 Task: Create a due date automation trigger when advanced on, on the monday of the week a card is due add fields with all custom fields completed at 11:00 AM.
Action: Mouse moved to (1005, 283)
Screenshot: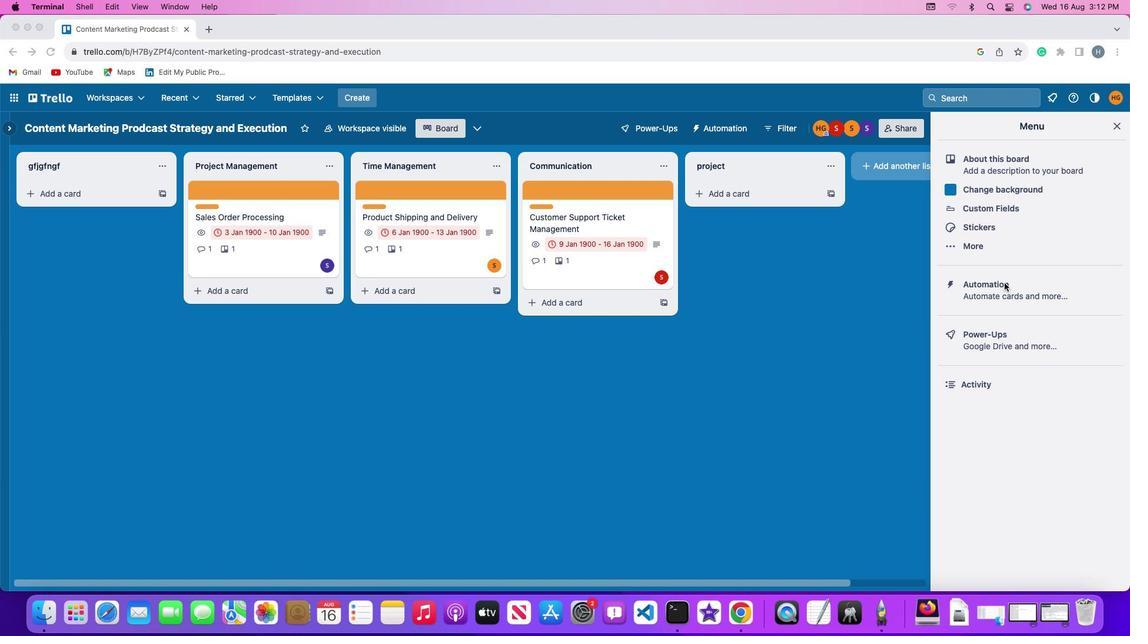 
Action: Mouse pressed left at (1005, 283)
Screenshot: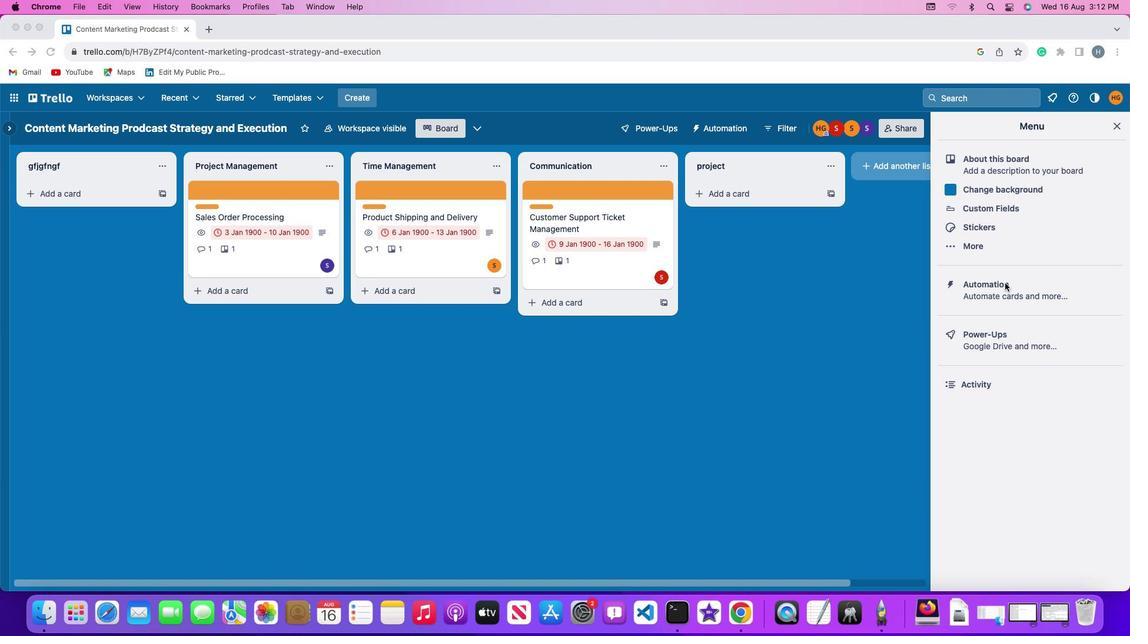 
Action: Mouse pressed left at (1005, 283)
Screenshot: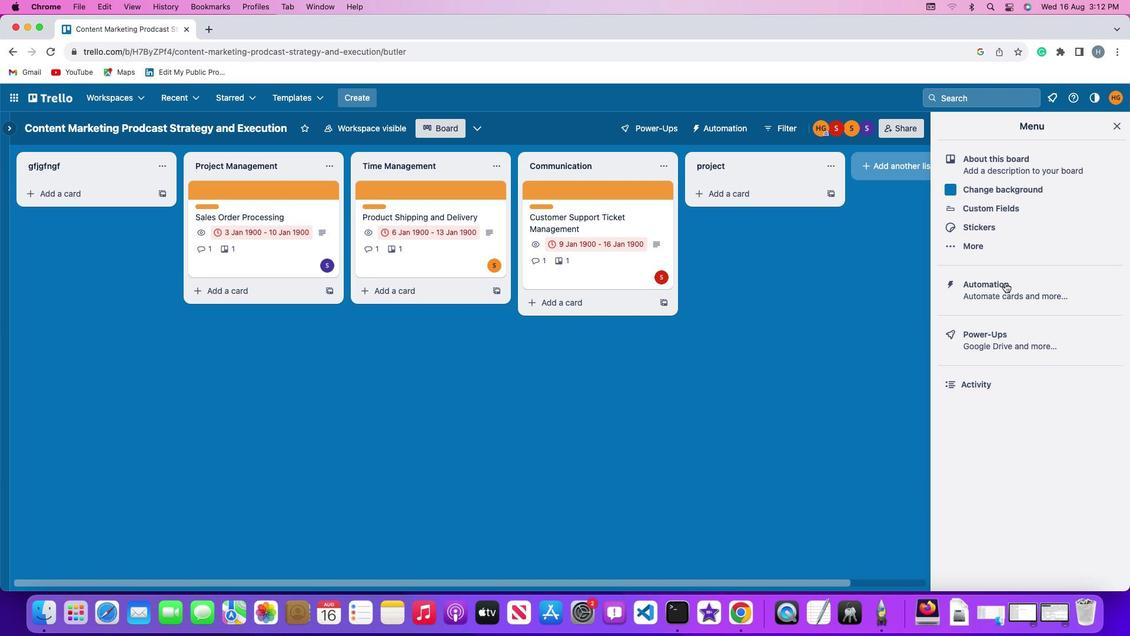 
Action: Mouse moved to (76, 277)
Screenshot: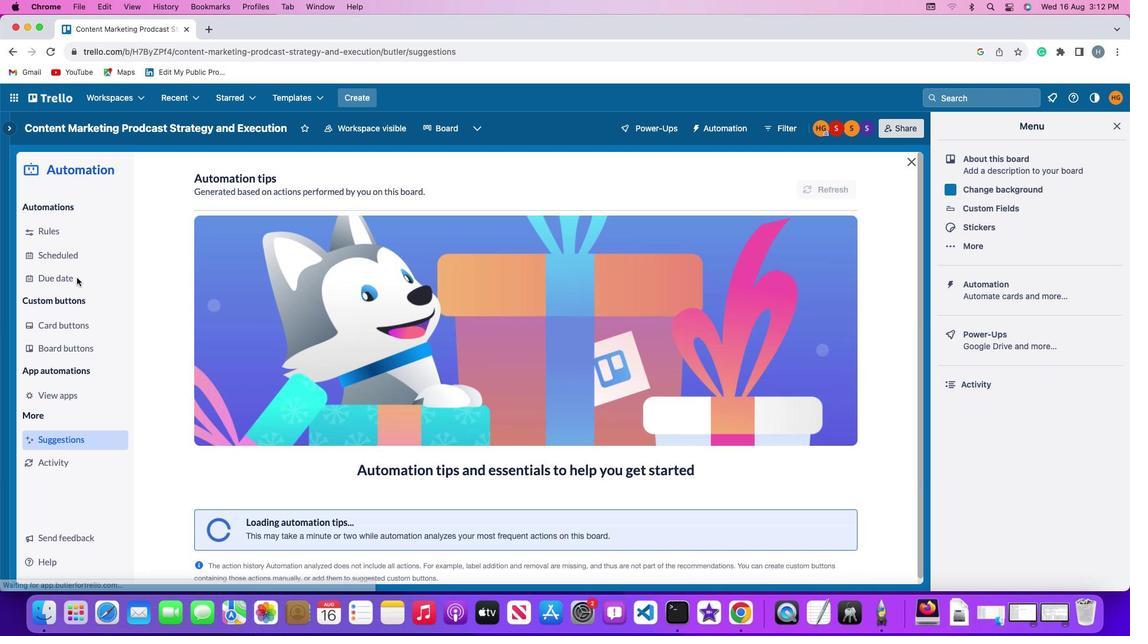 
Action: Mouse pressed left at (76, 277)
Screenshot: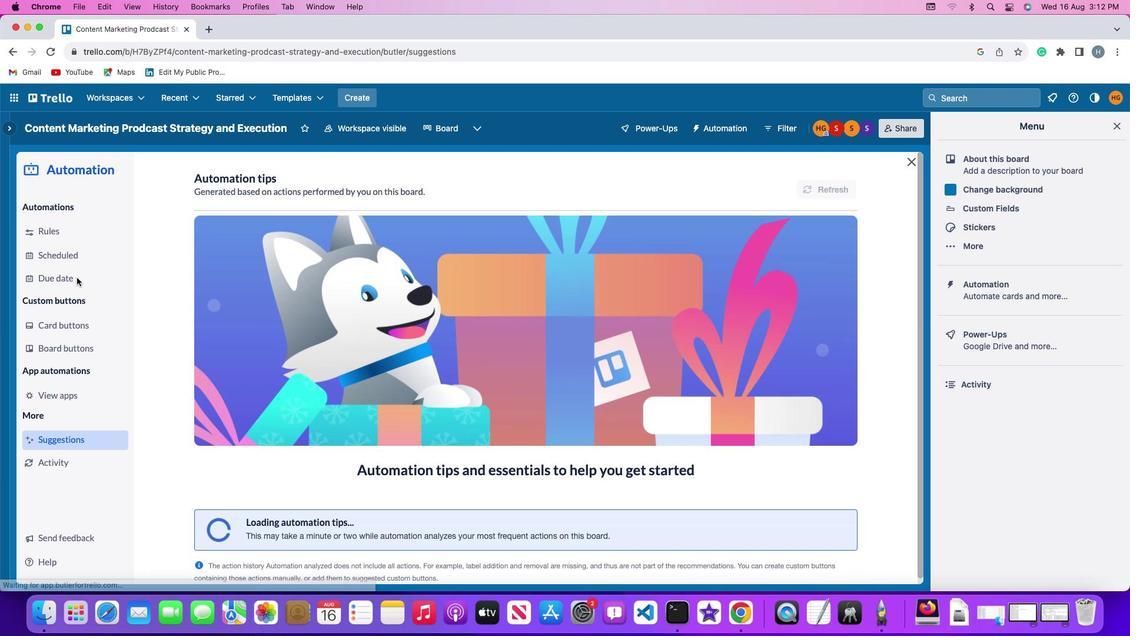 
Action: Mouse moved to (773, 182)
Screenshot: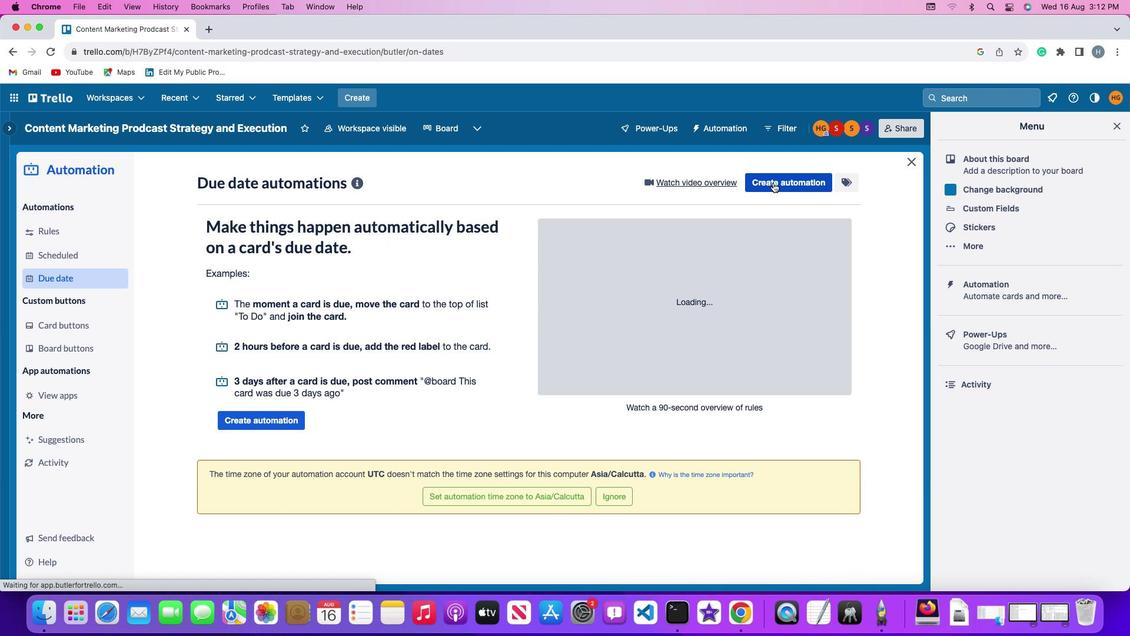 
Action: Mouse pressed left at (773, 182)
Screenshot: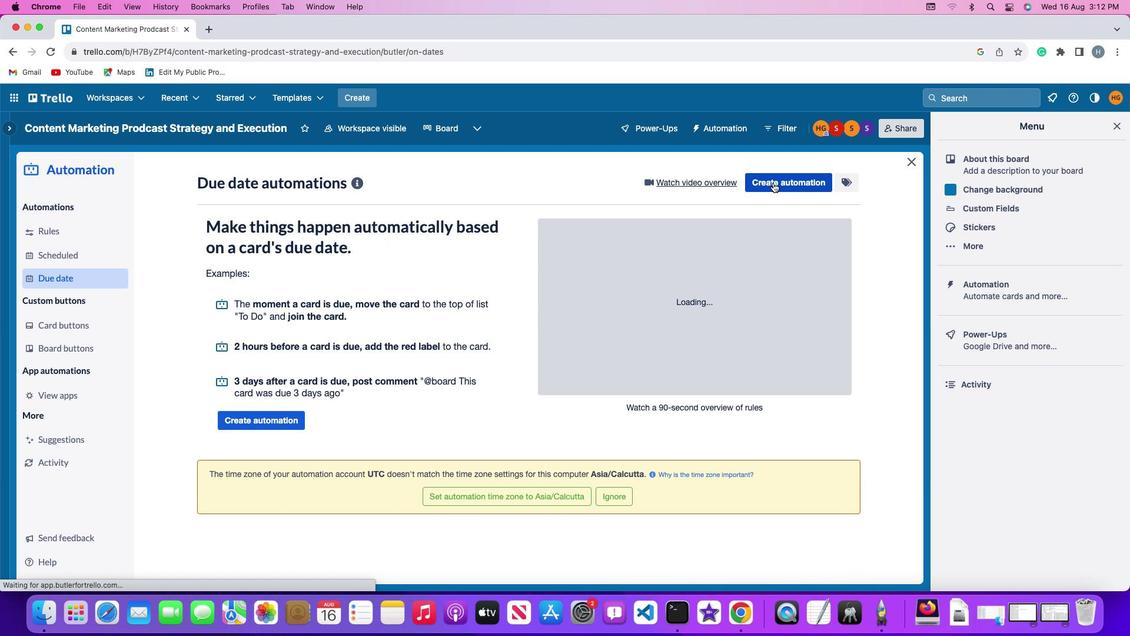 
Action: Mouse moved to (238, 293)
Screenshot: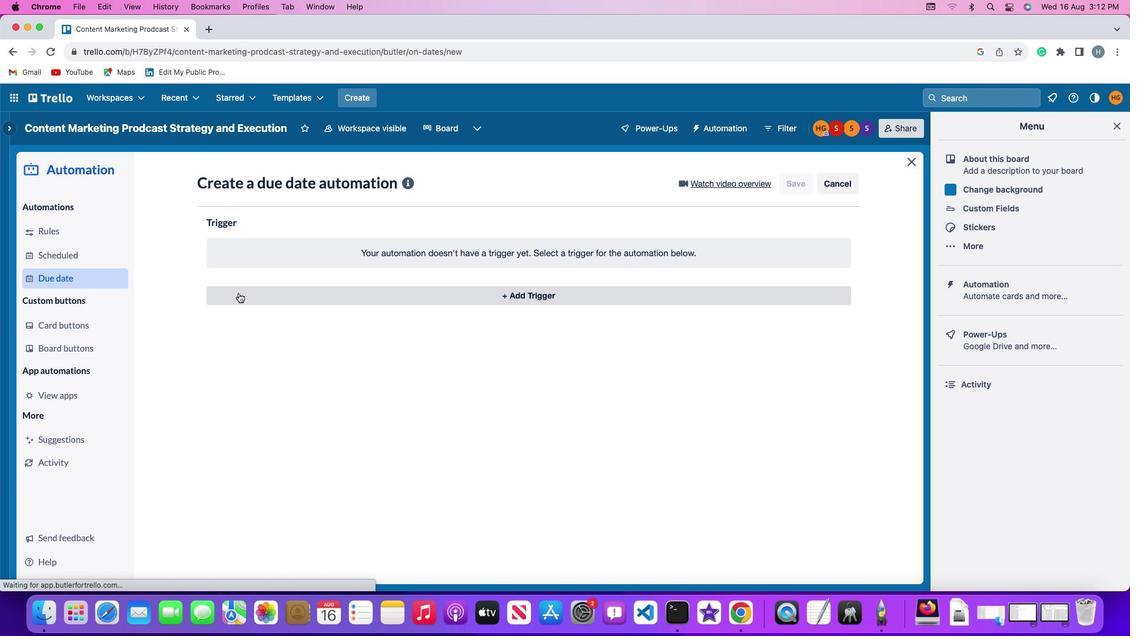 
Action: Mouse pressed left at (238, 293)
Screenshot: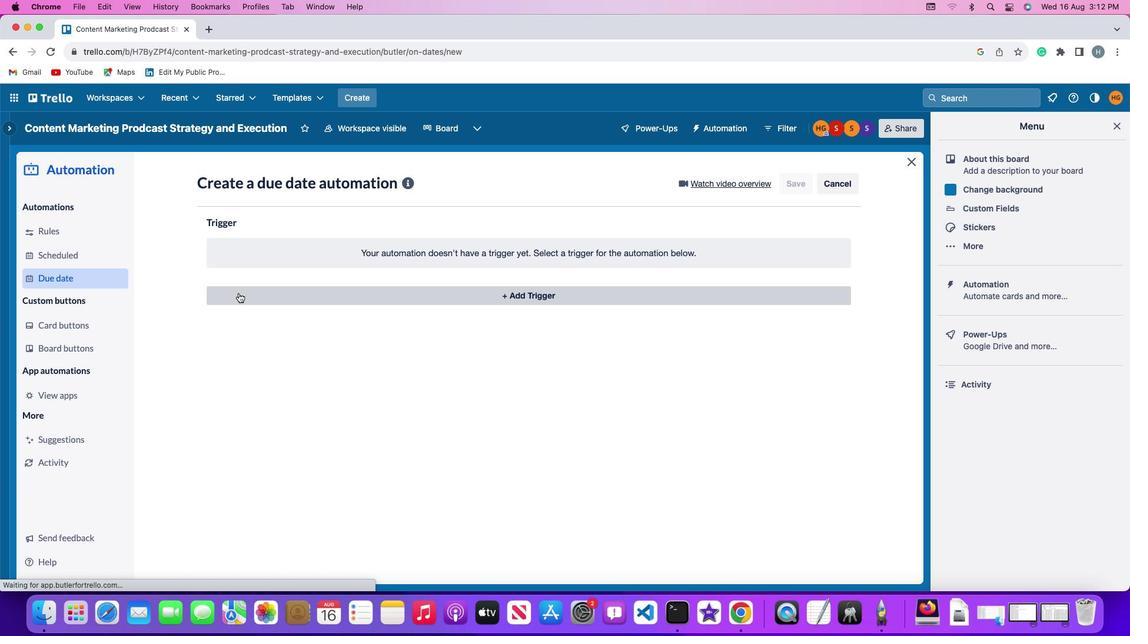 
Action: Mouse moved to (253, 517)
Screenshot: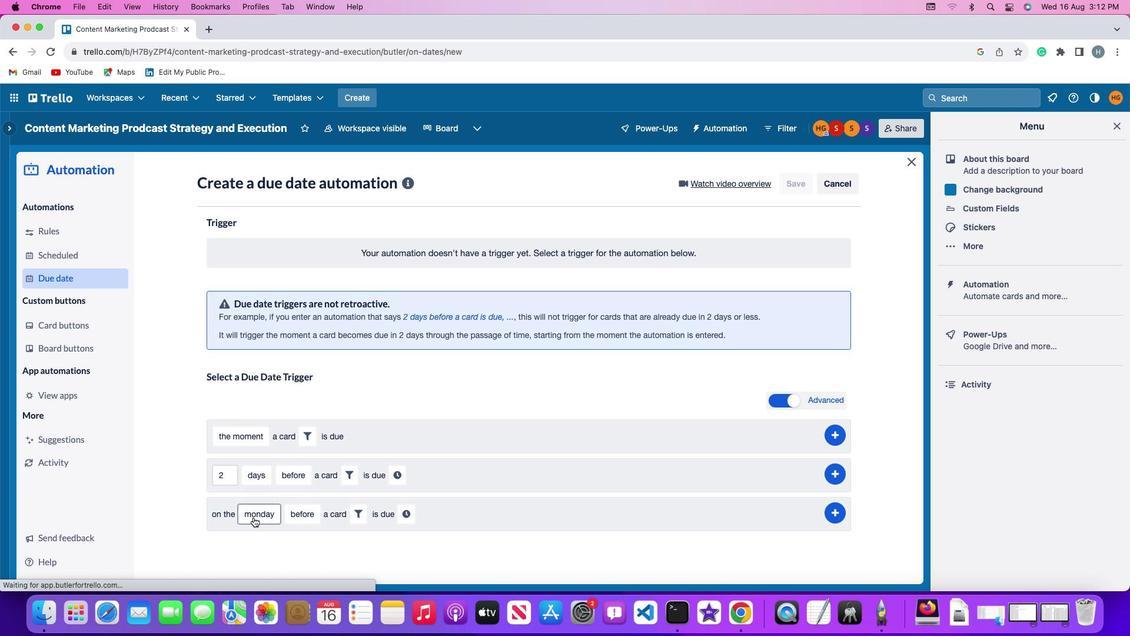 
Action: Mouse pressed left at (253, 517)
Screenshot: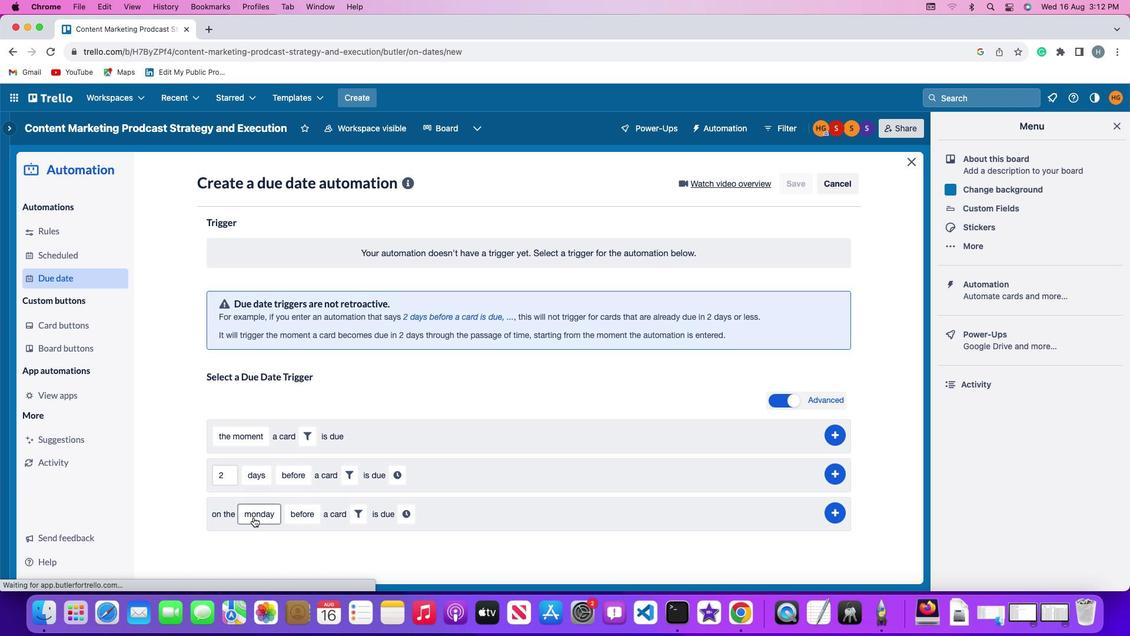 
Action: Mouse moved to (278, 346)
Screenshot: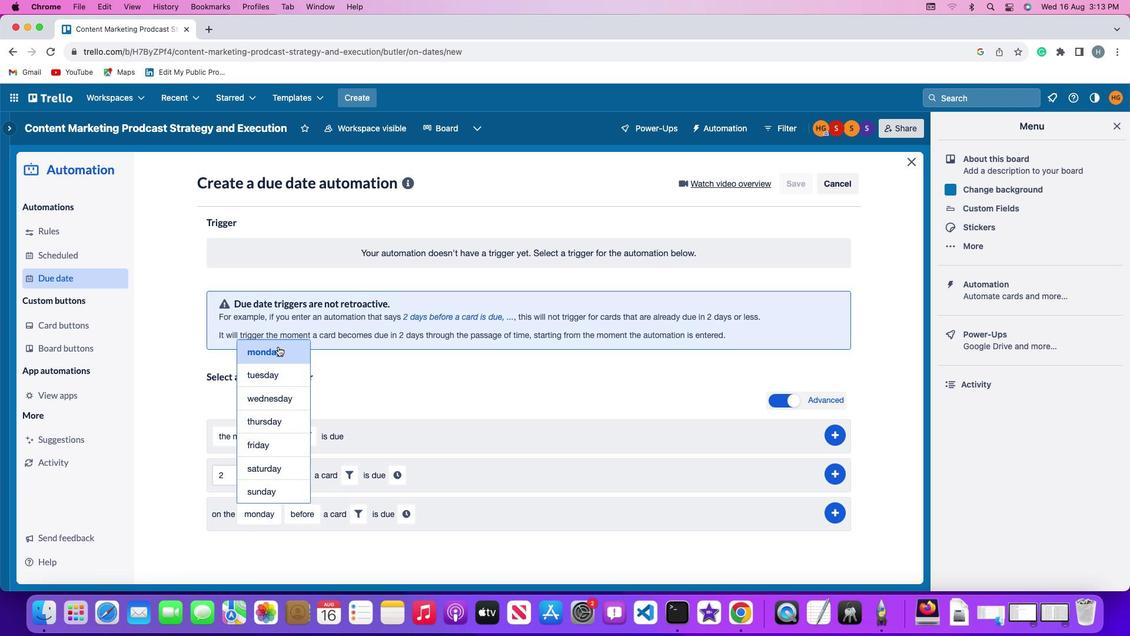 
Action: Mouse pressed left at (278, 346)
Screenshot: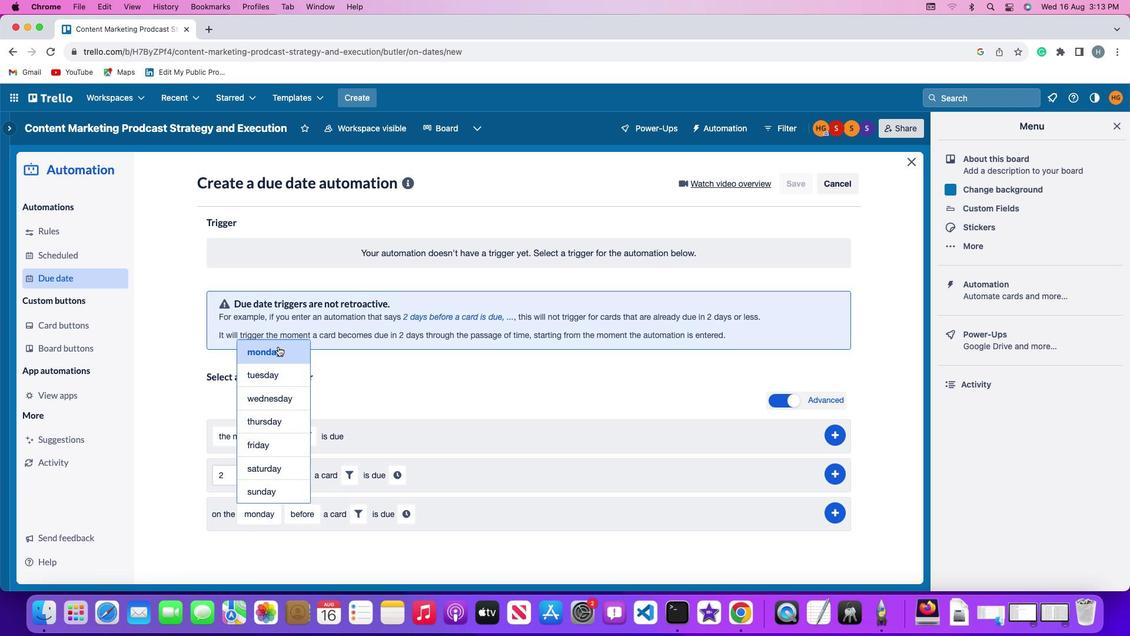 
Action: Mouse moved to (292, 511)
Screenshot: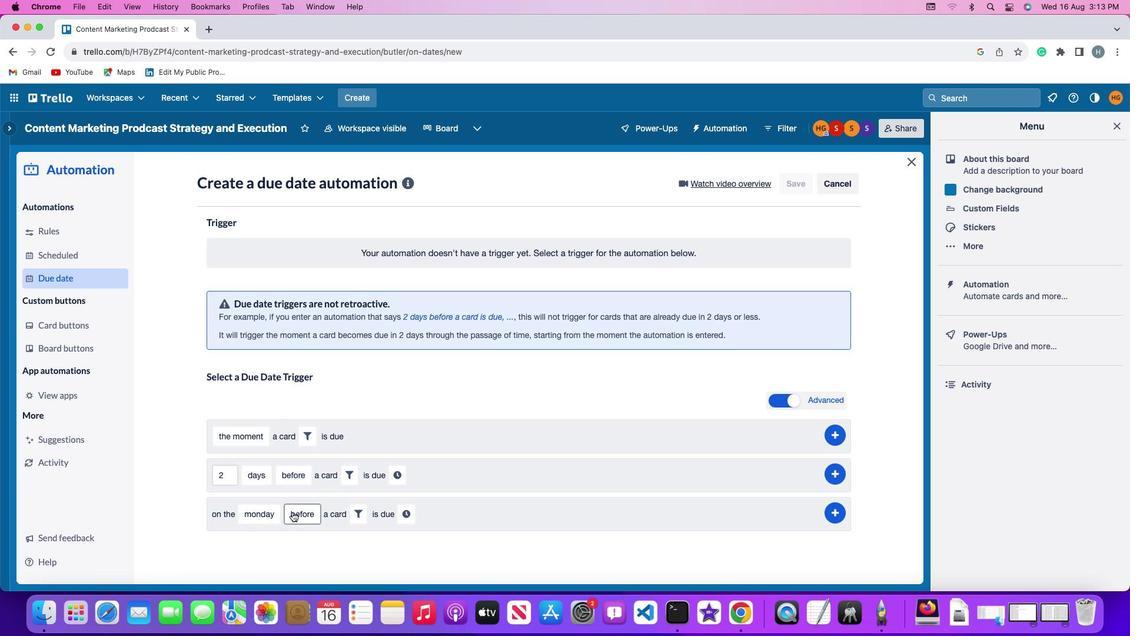 
Action: Mouse pressed left at (292, 511)
Screenshot: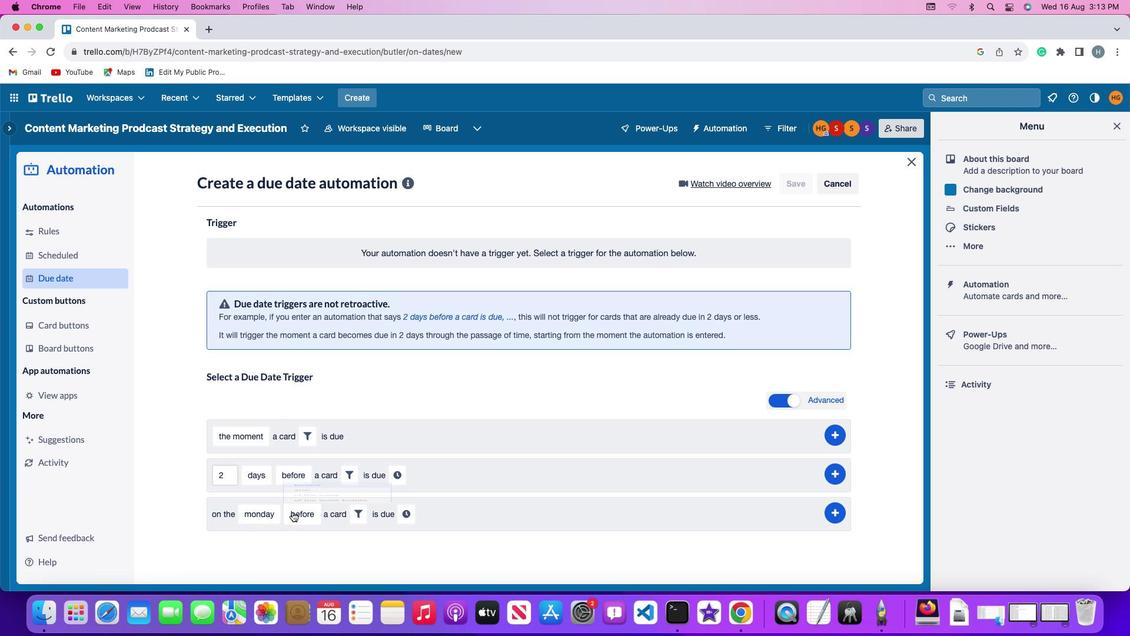 
Action: Mouse moved to (316, 470)
Screenshot: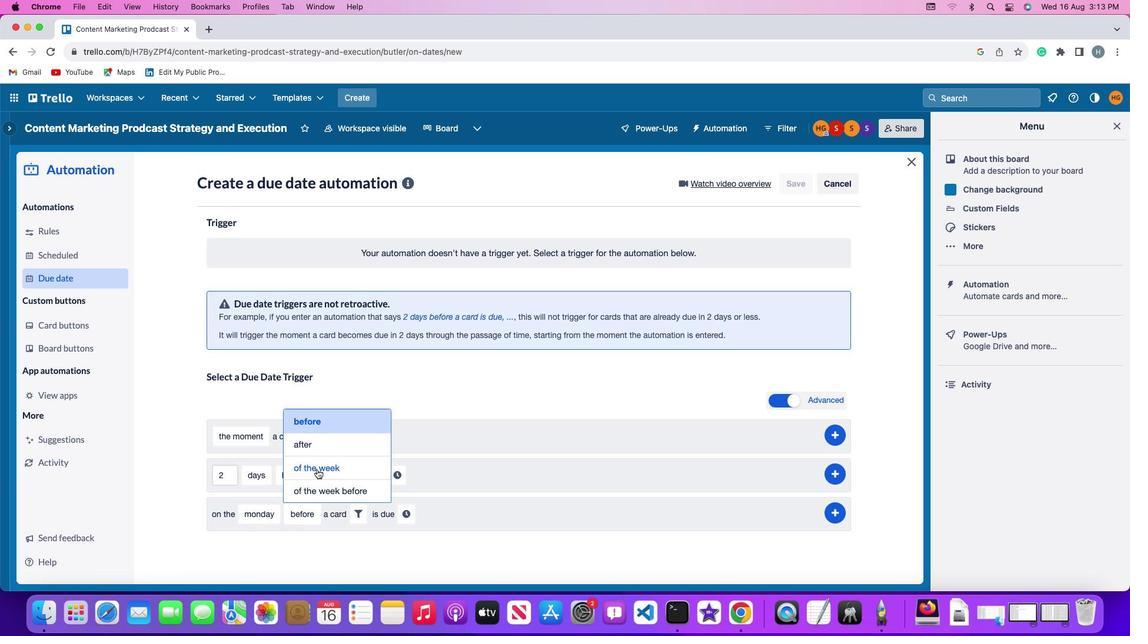 
Action: Mouse pressed left at (316, 470)
Screenshot: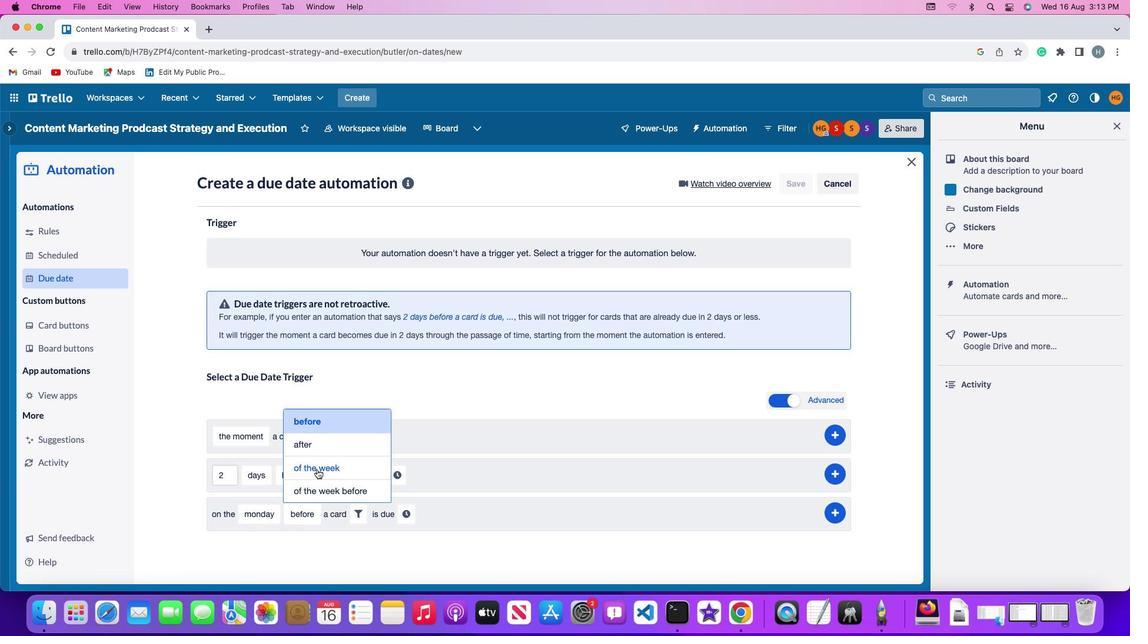 
Action: Mouse moved to (377, 515)
Screenshot: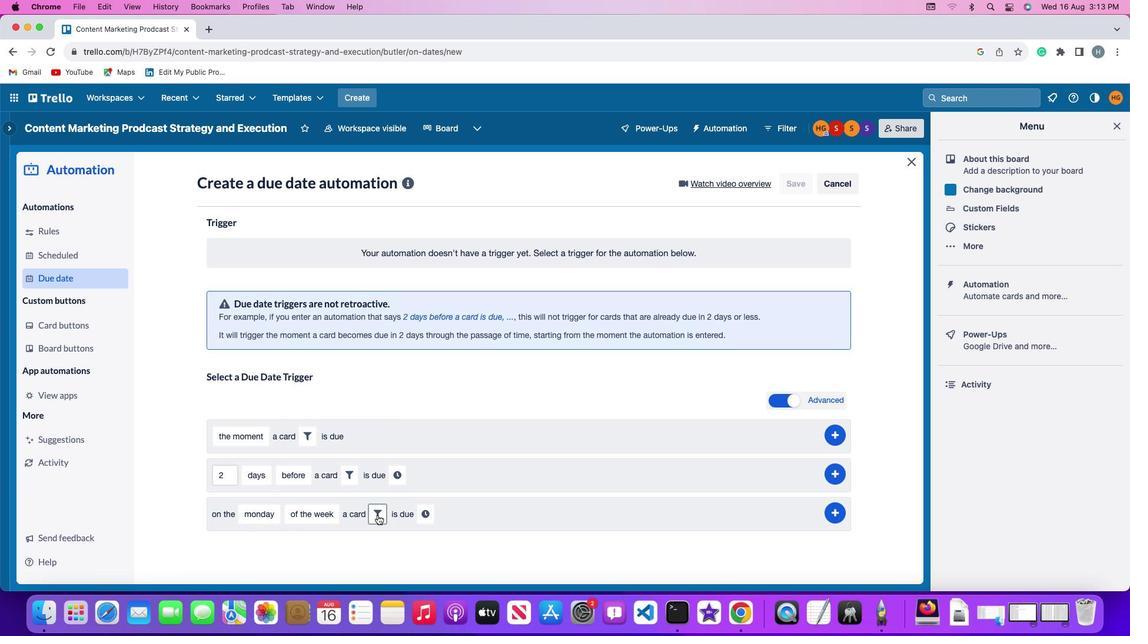 
Action: Mouse pressed left at (377, 515)
Screenshot: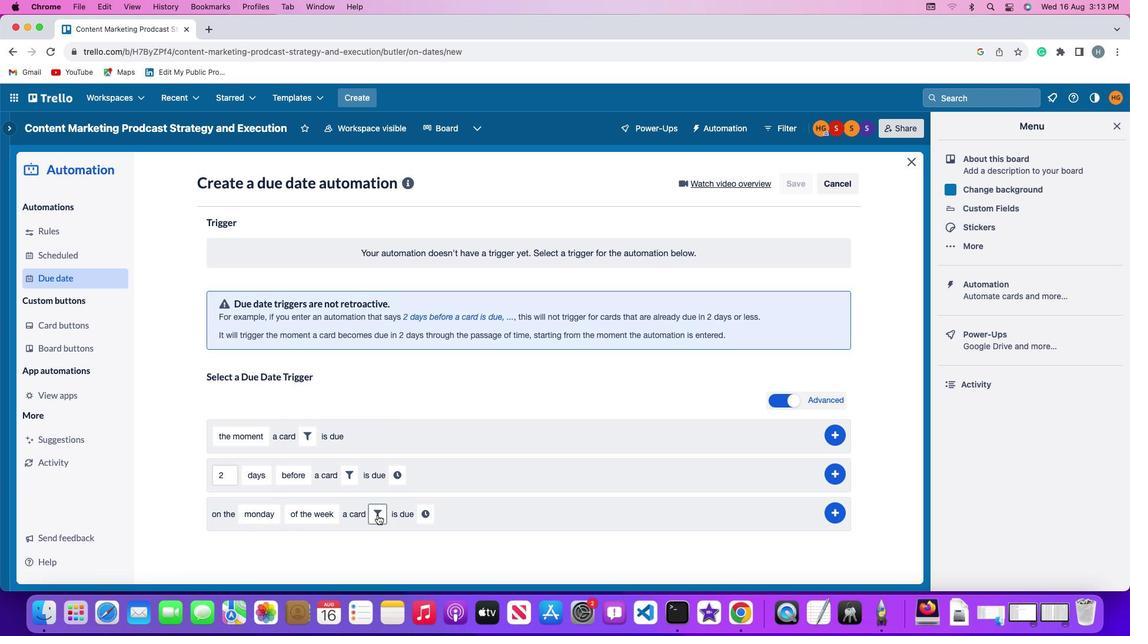 
Action: Mouse moved to (569, 551)
Screenshot: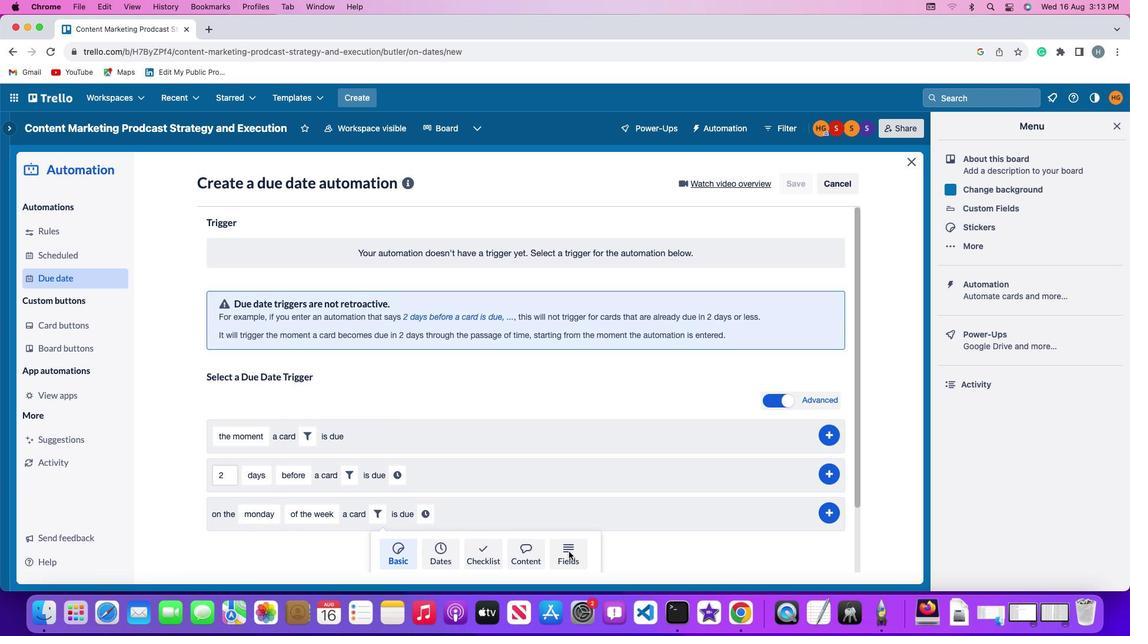 
Action: Mouse pressed left at (569, 551)
Screenshot: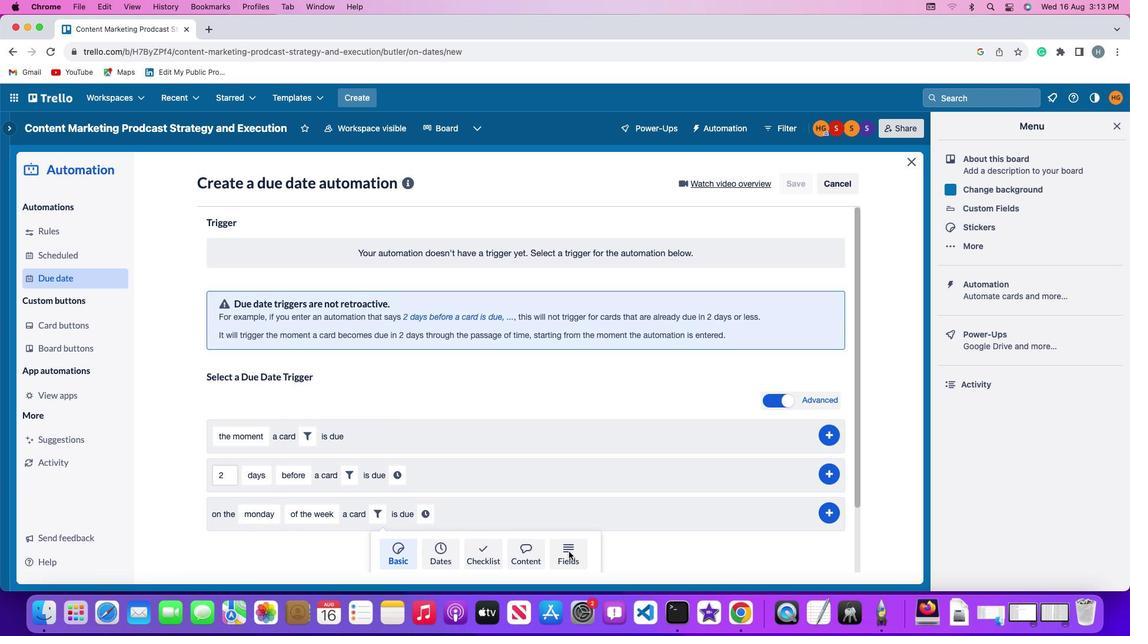 
Action: Mouse moved to (356, 554)
Screenshot: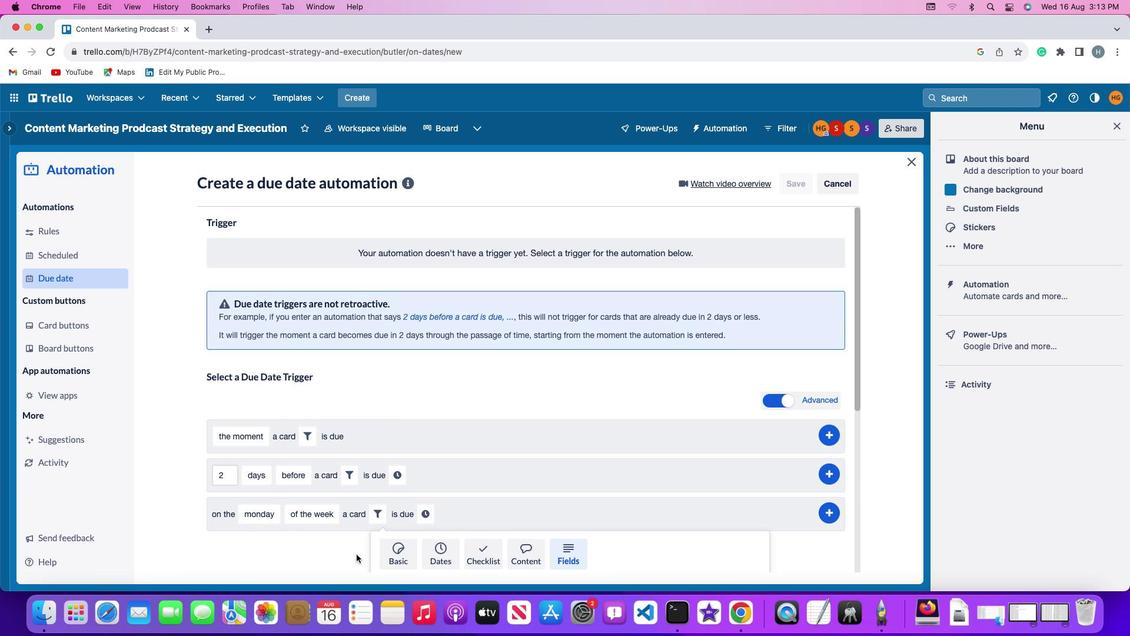 
Action: Mouse scrolled (356, 554) with delta (0, 0)
Screenshot: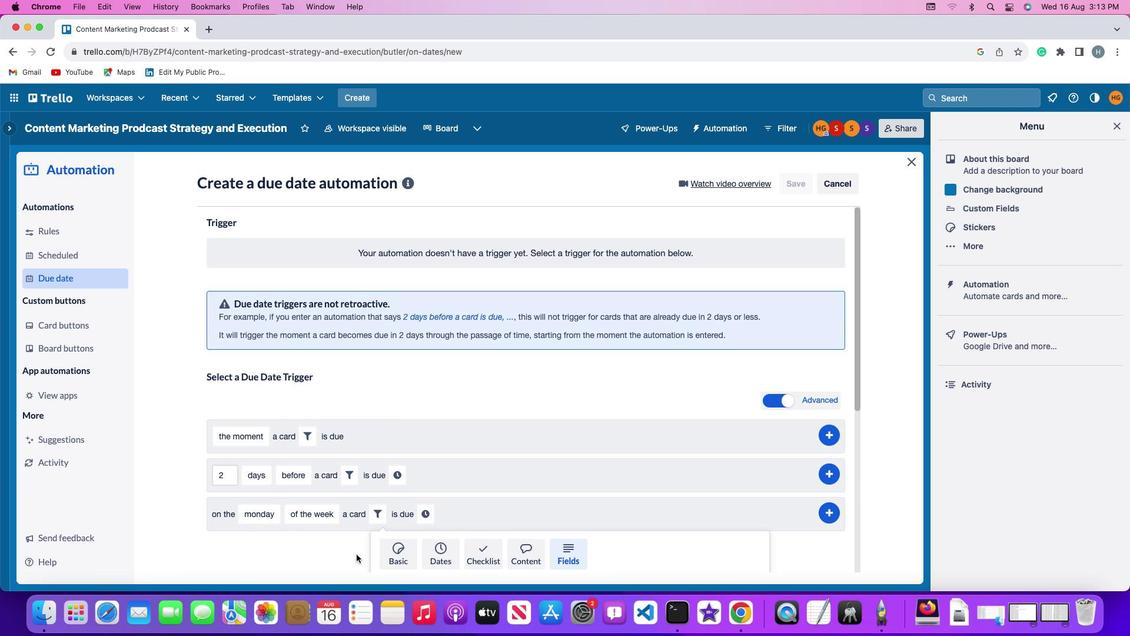 
Action: Mouse scrolled (356, 554) with delta (0, 0)
Screenshot: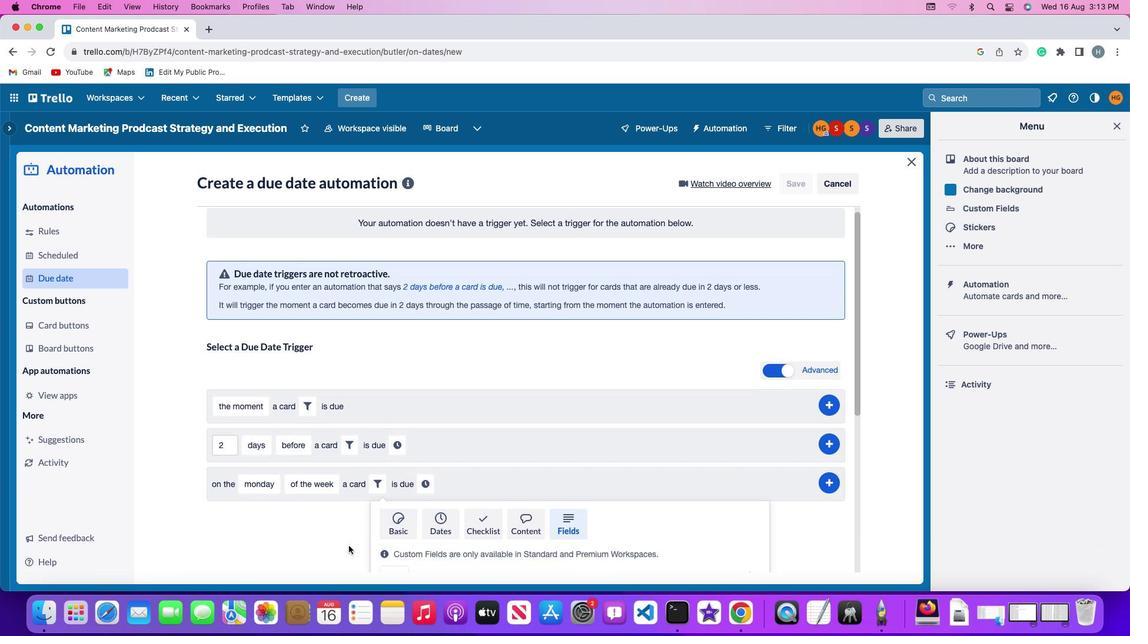 
Action: Mouse scrolled (356, 554) with delta (0, -1)
Screenshot: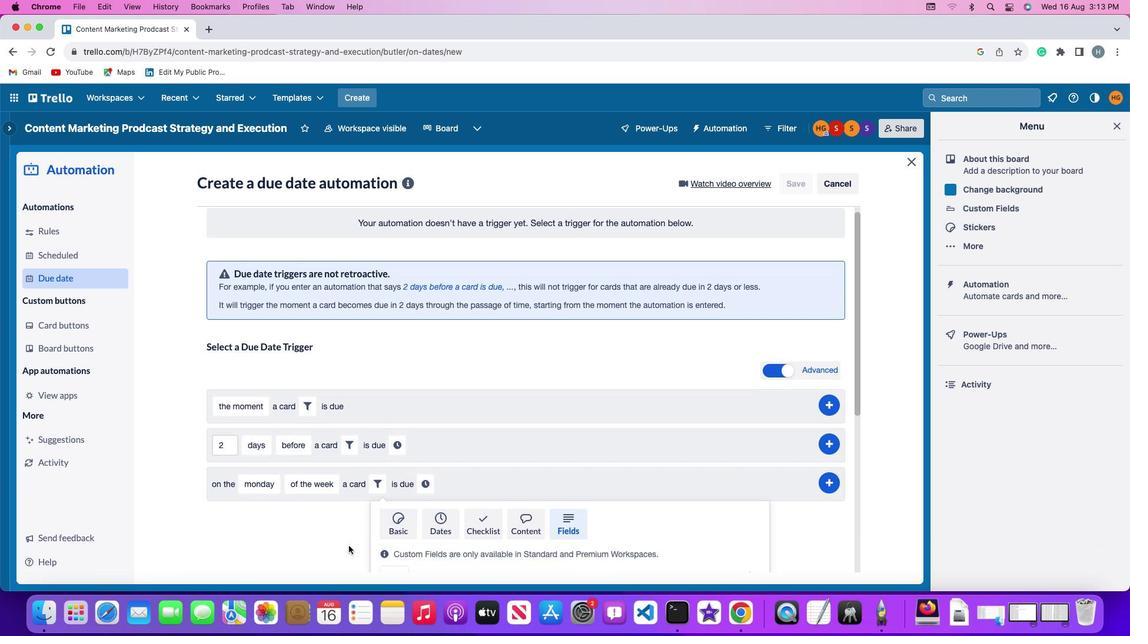 
Action: Mouse moved to (356, 554)
Screenshot: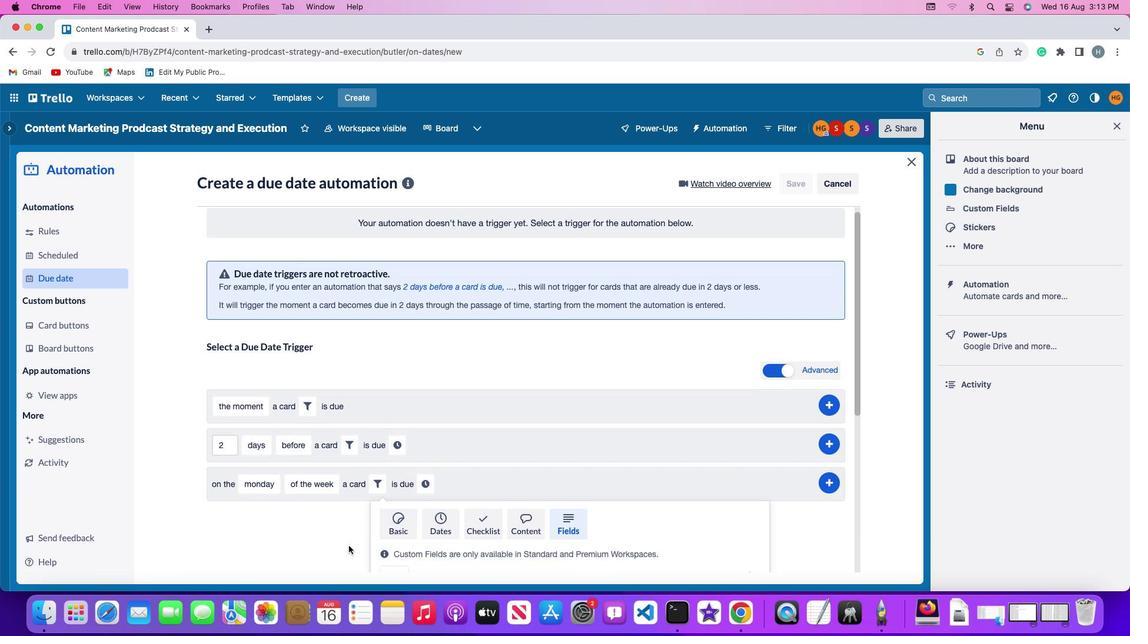 
Action: Mouse scrolled (356, 554) with delta (0, -2)
Screenshot: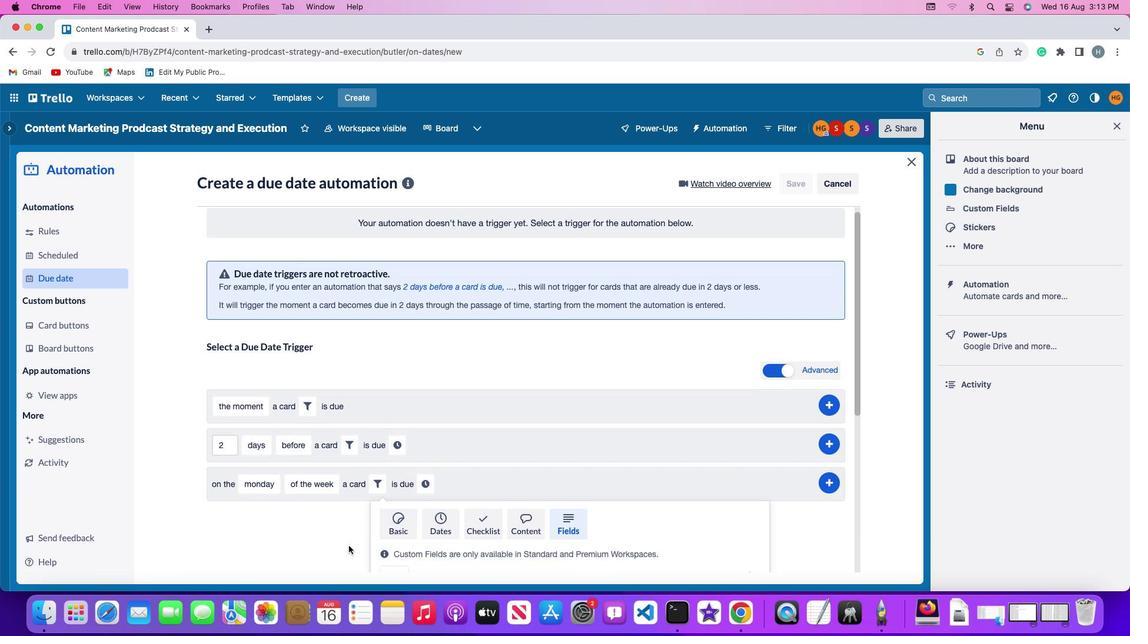 
Action: Mouse moved to (338, 543)
Screenshot: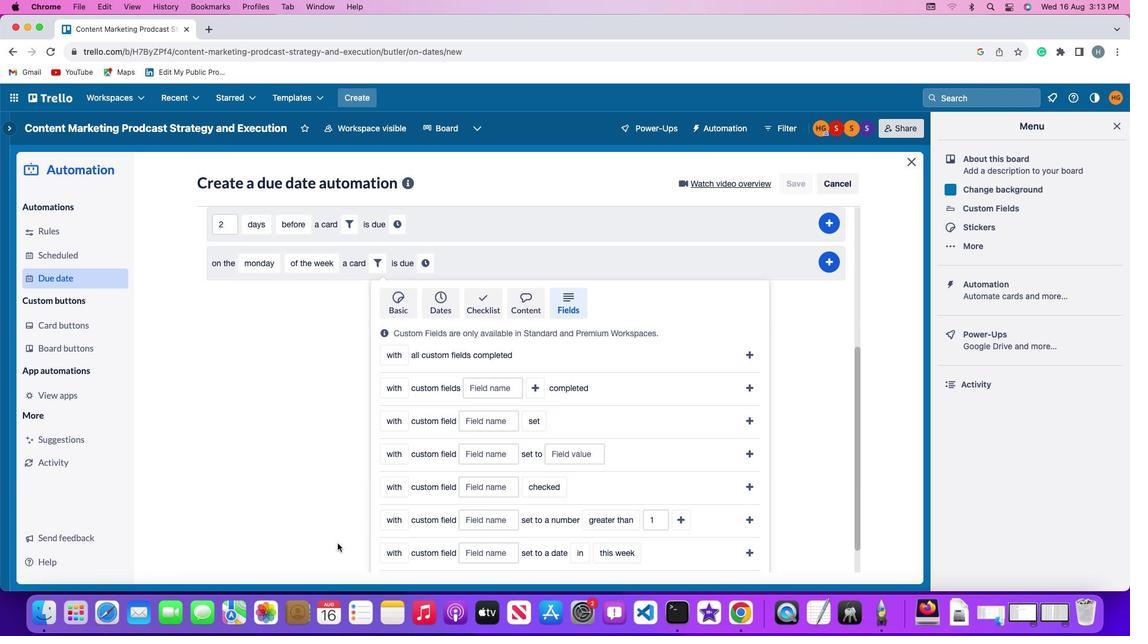 
Action: Mouse scrolled (338, 543) with delta (0, 0)
Screenshot: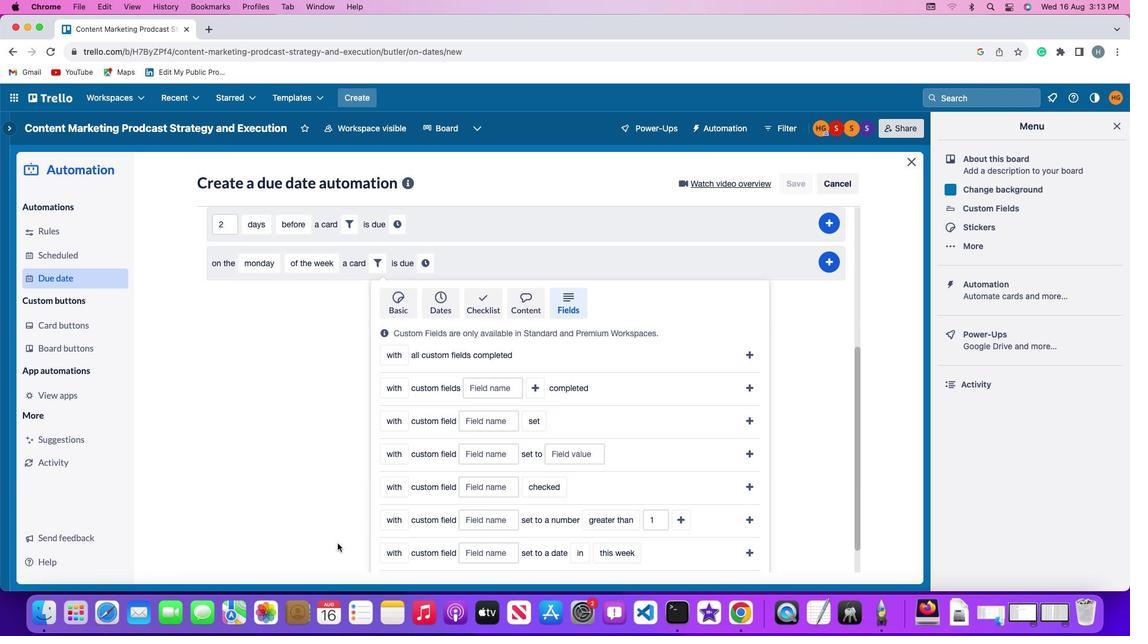 
Action: Mouse moved to (337, 543)
Screenshot: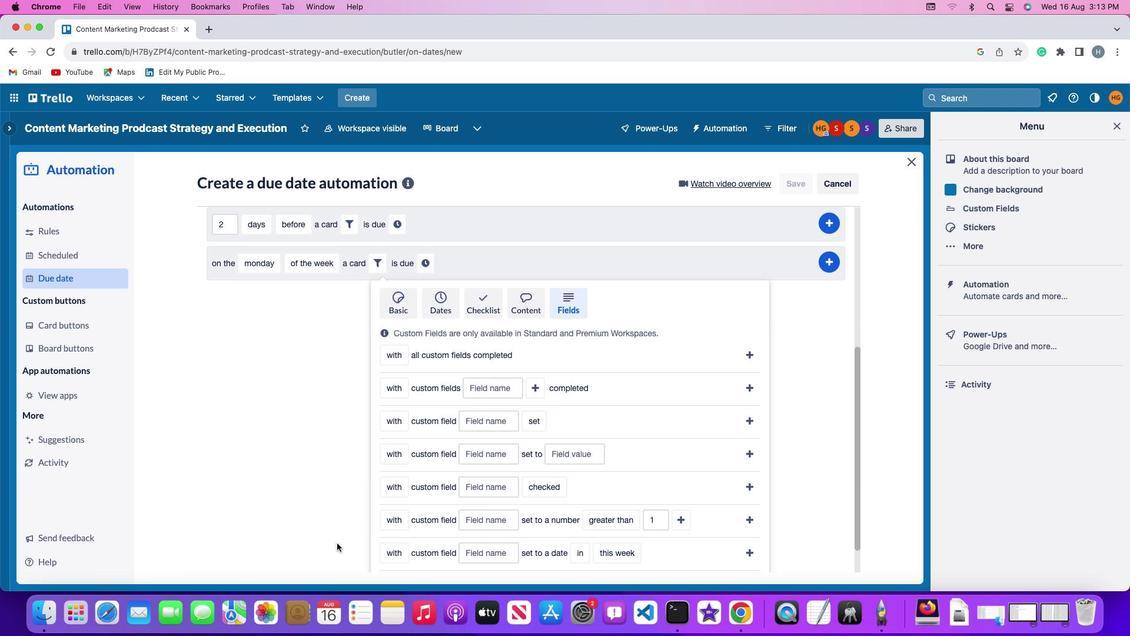 
Action: Mouse scrolled (337, 543) with delta (0, 0)
Screenshot: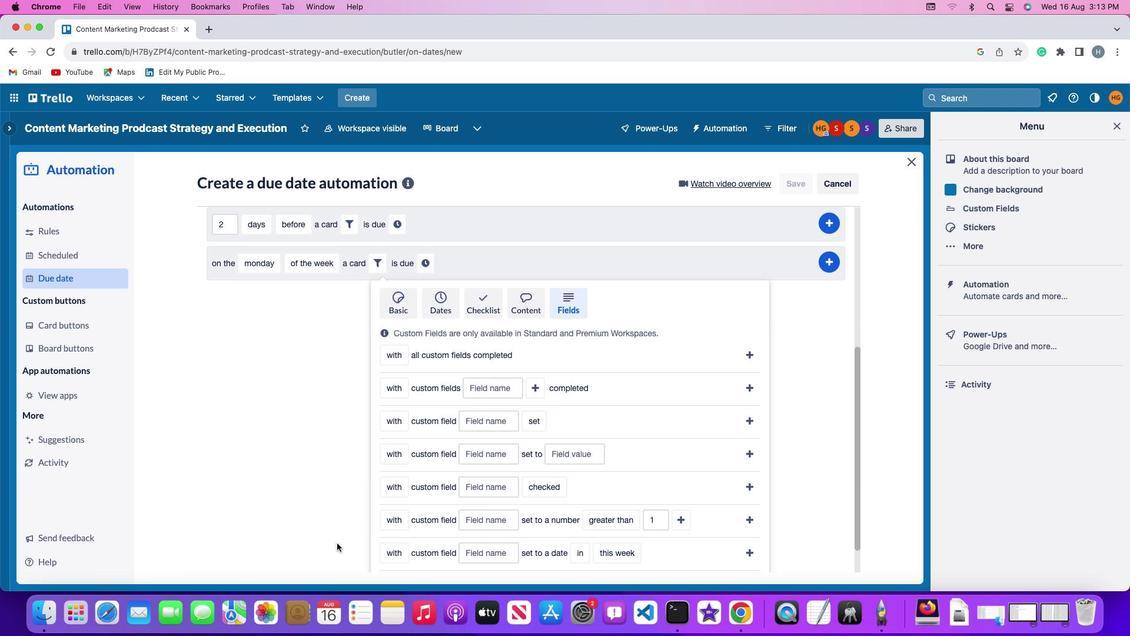 
Action: Mouse moved to (337, 543)
Screenshot: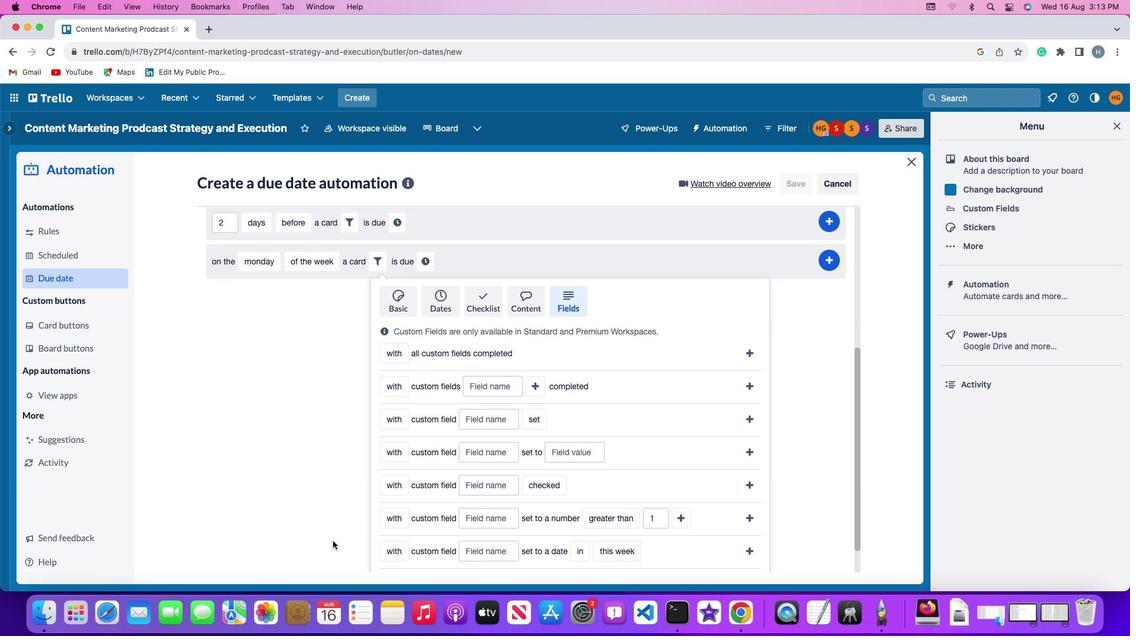 
Action: Mouse scrolled (337, 543) with delta (0, -1)
Screenshot: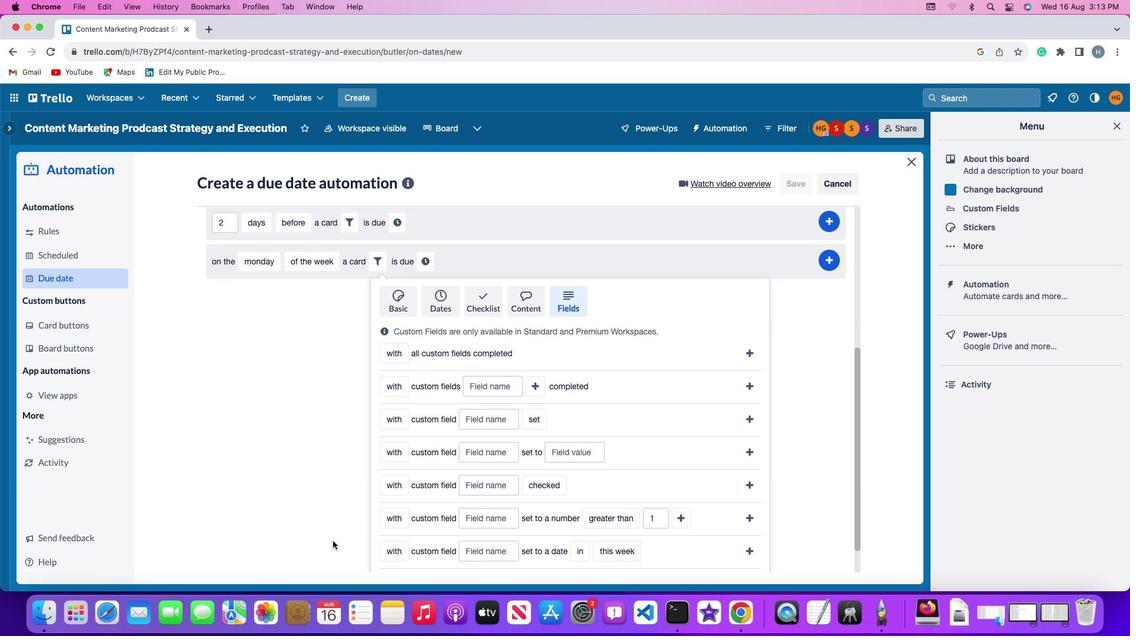 
Action: Mouse moved to (333, 541)
Screenshot: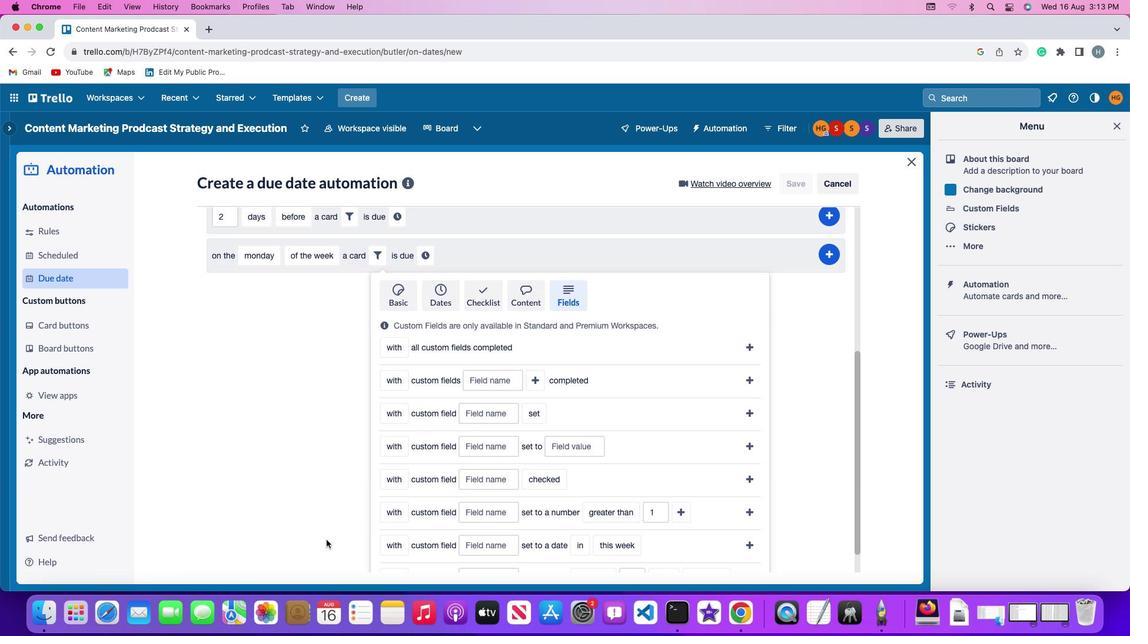 
Action: Mouse scrolled (333, 541) with delta (0, -2)
Screenshot: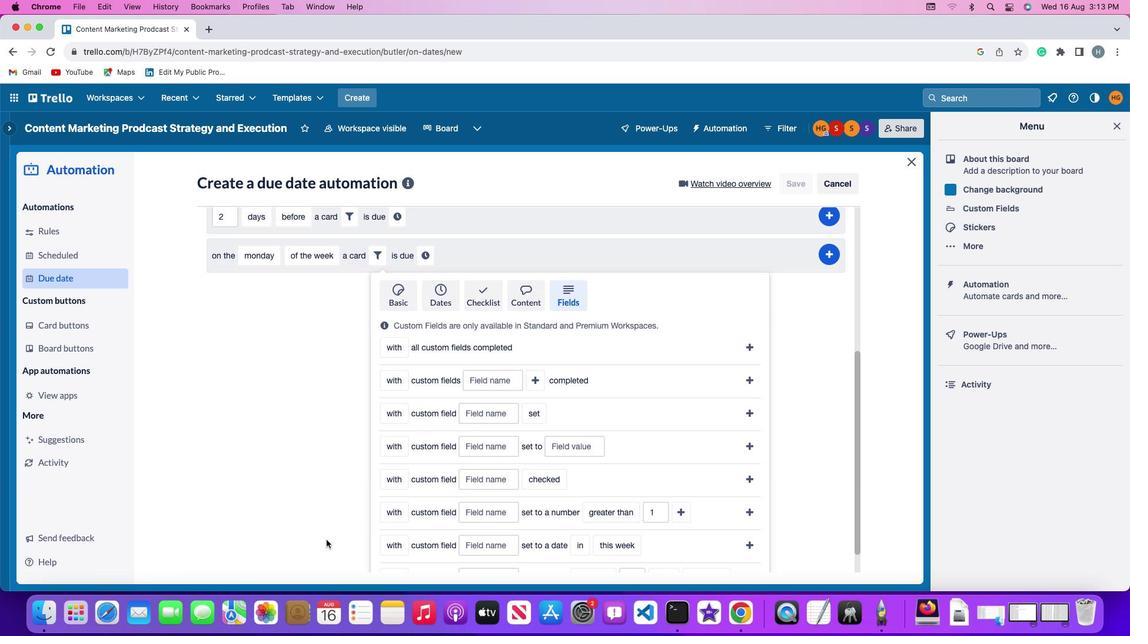 
Action: Mouse moved to (401, 306)
Screenshot: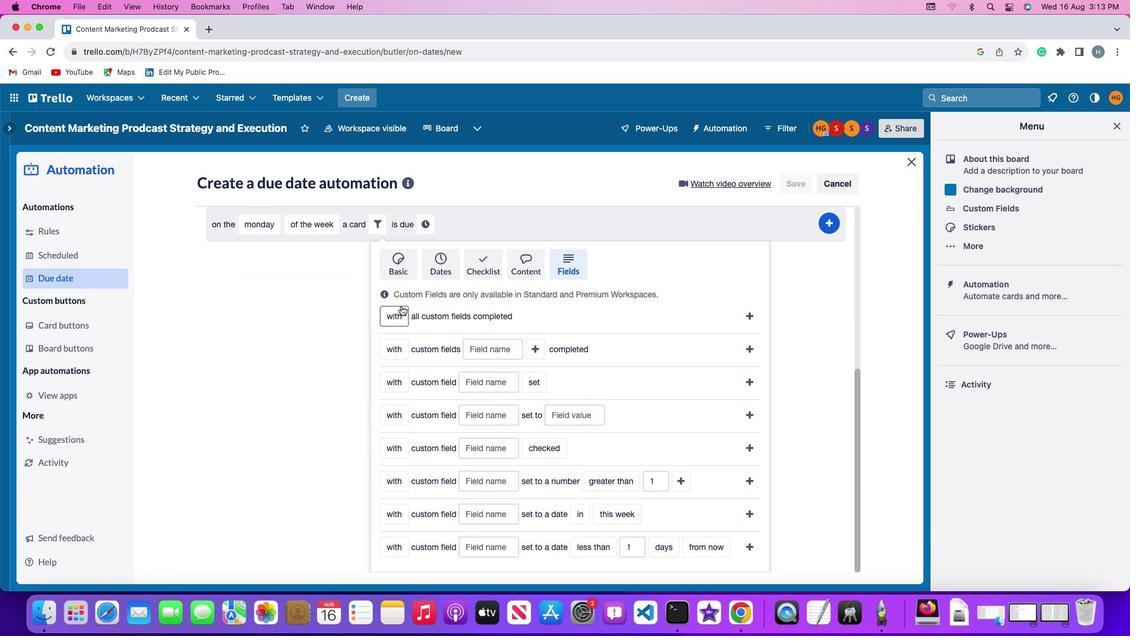 
Action: Mouse pressed left at (401, 306)
Screenshot: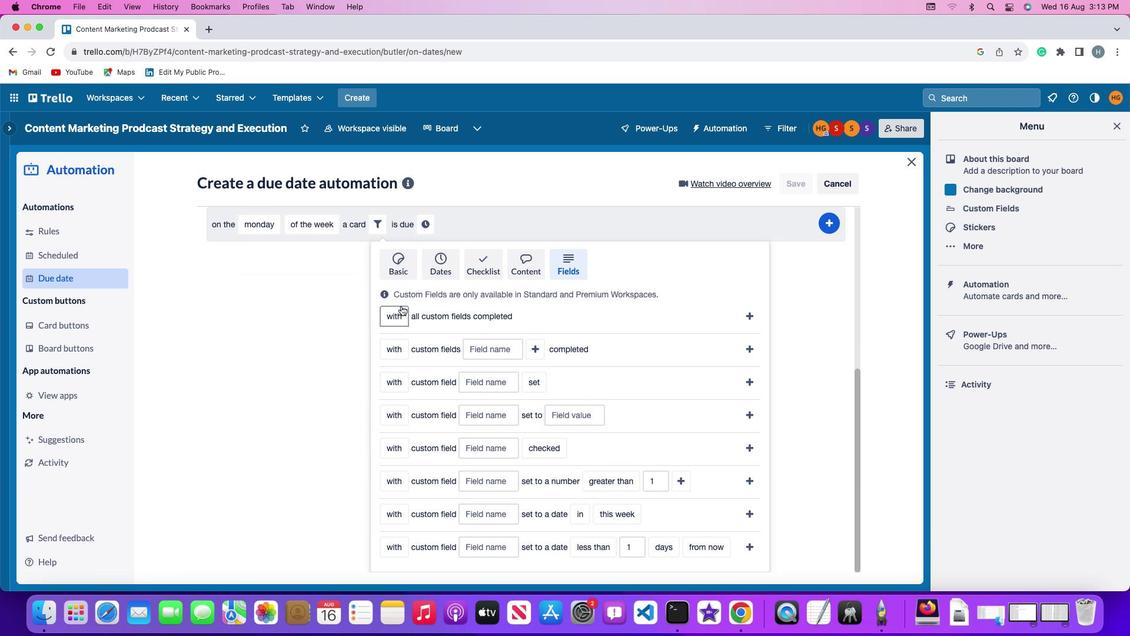 
Action: Mouse moved to (413, 336)
Screenshot: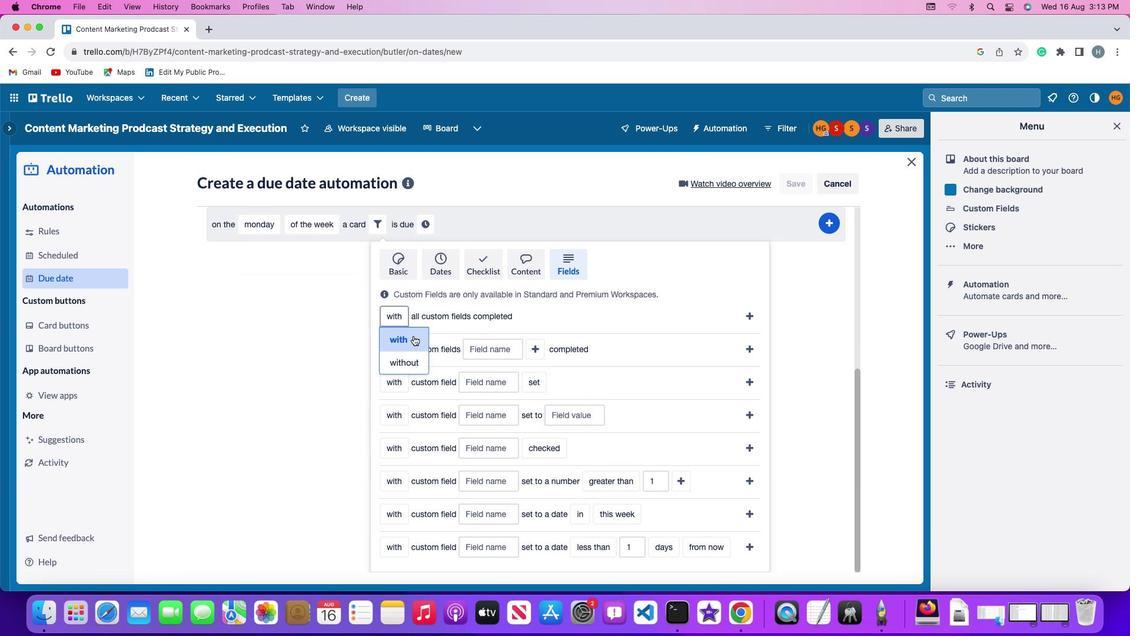 
Action: Mouse pressed left at (413, 336)
Screenshot: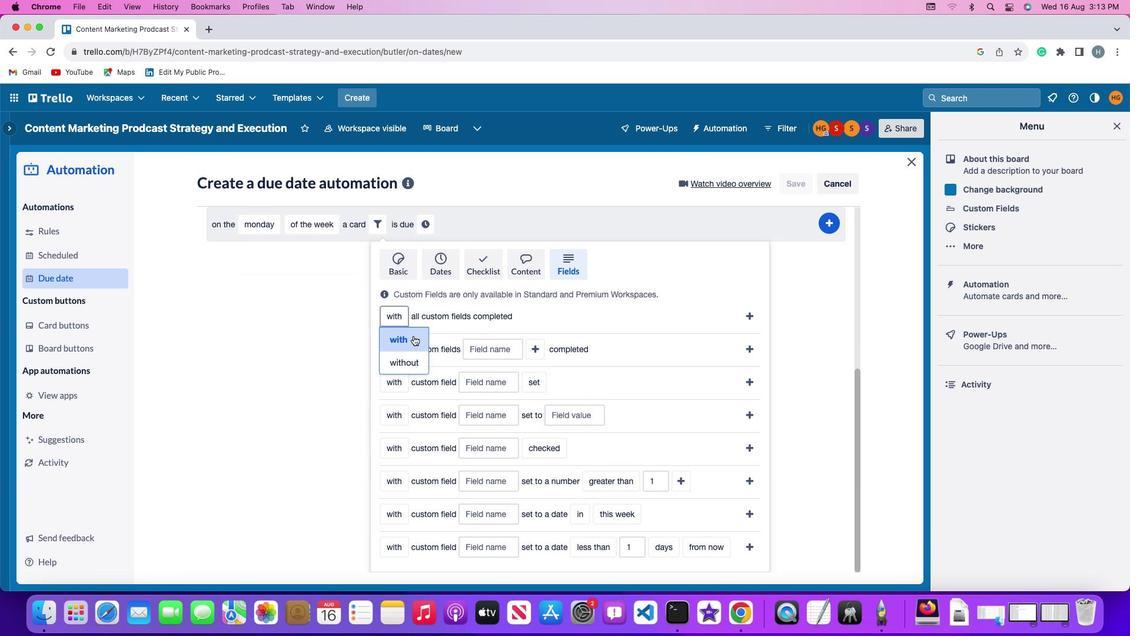 
Action: Mouse moved to (743, 310)
Screenshot: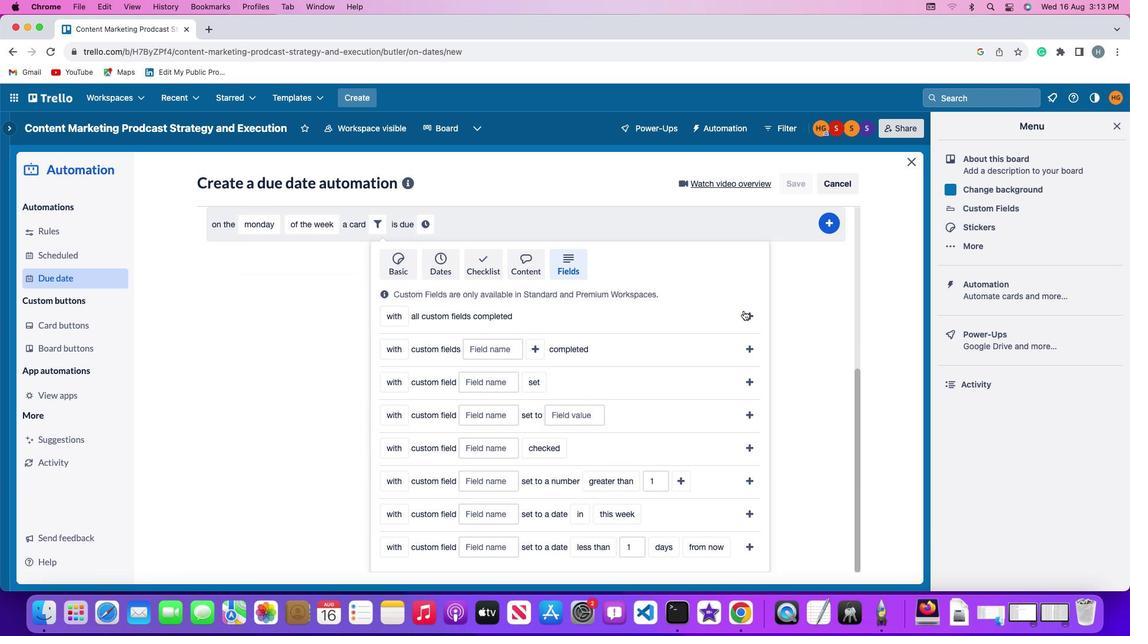 
Action: Mouse pressed left at (743, 310)
Screenshot: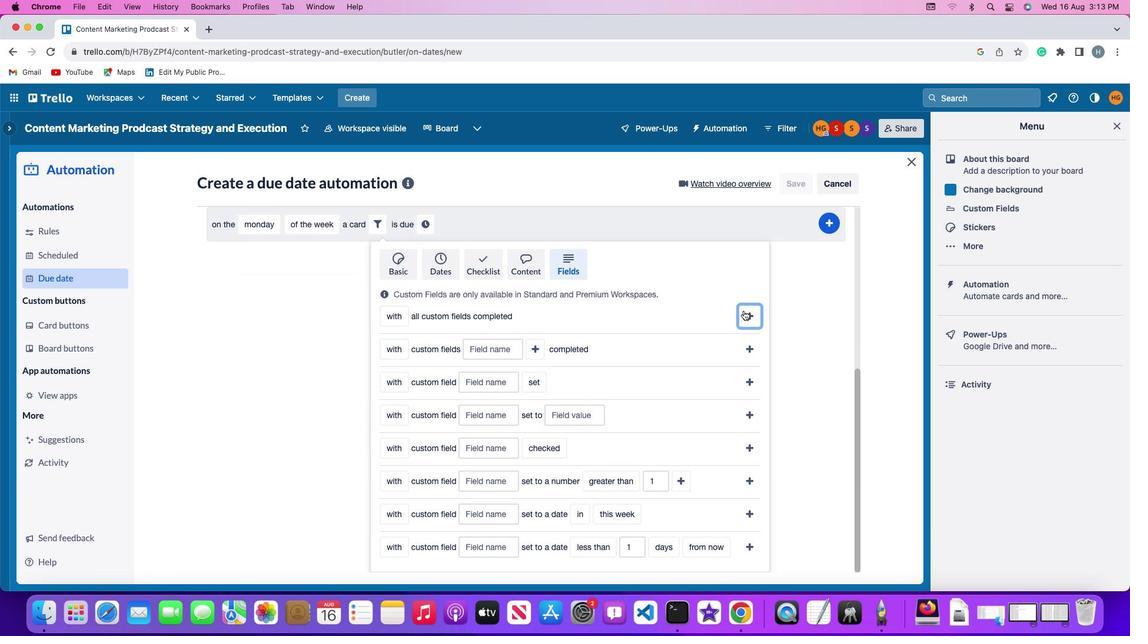 
Action: Mouse moved to (574, 510)
Screenshot: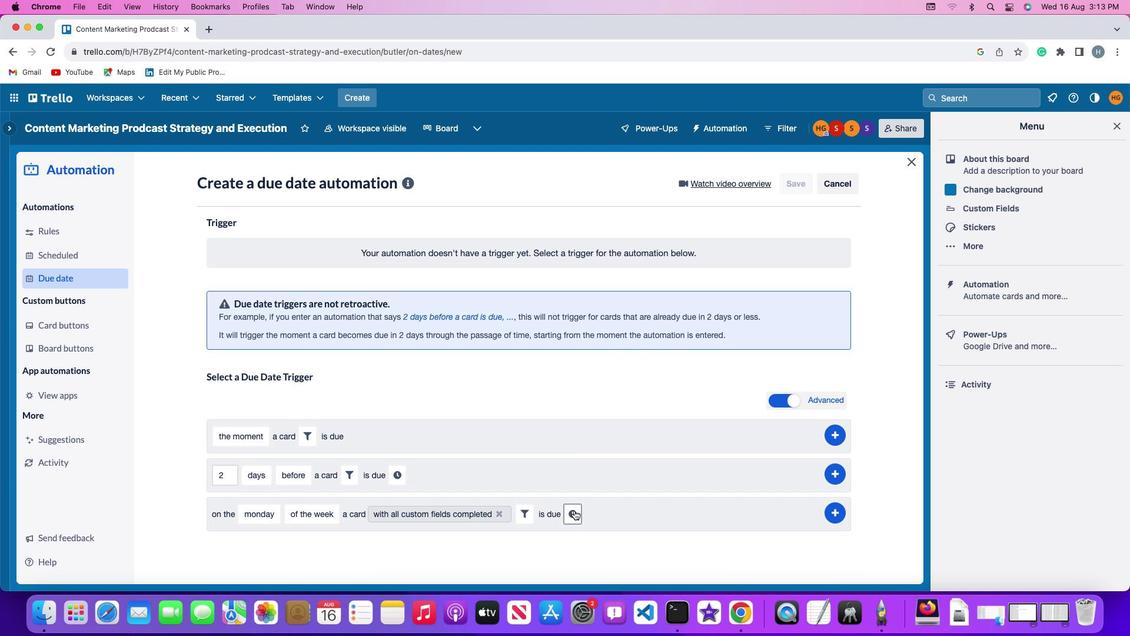 
Action: Mouse pressed left at (574, 510)
Screenshot: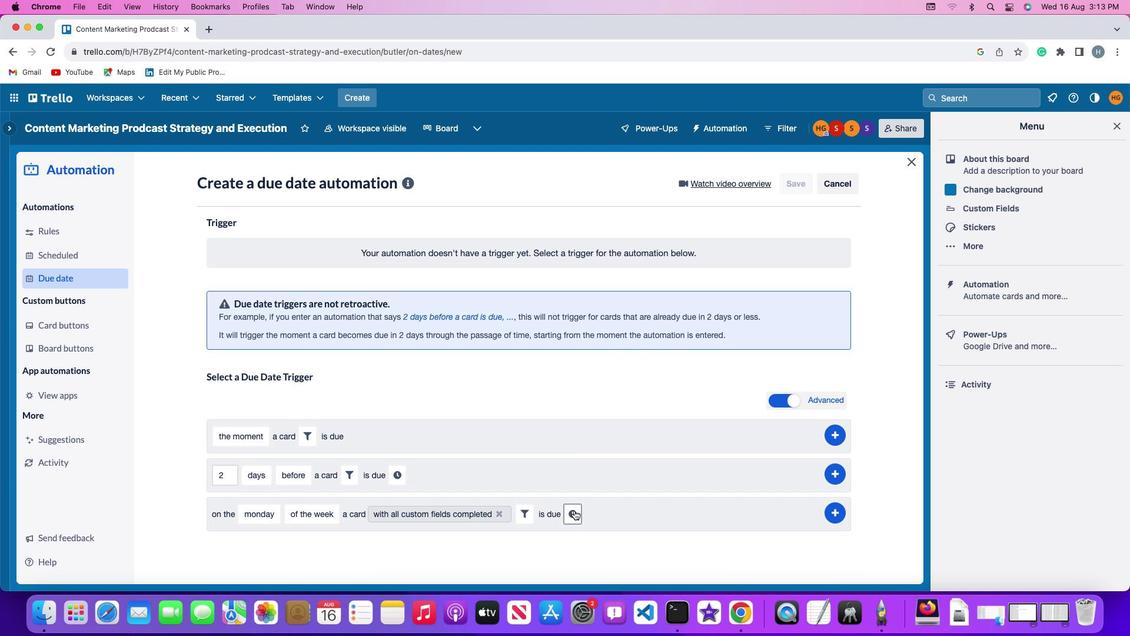 
Action: Mouse moved to (601, 517)
Screenshot: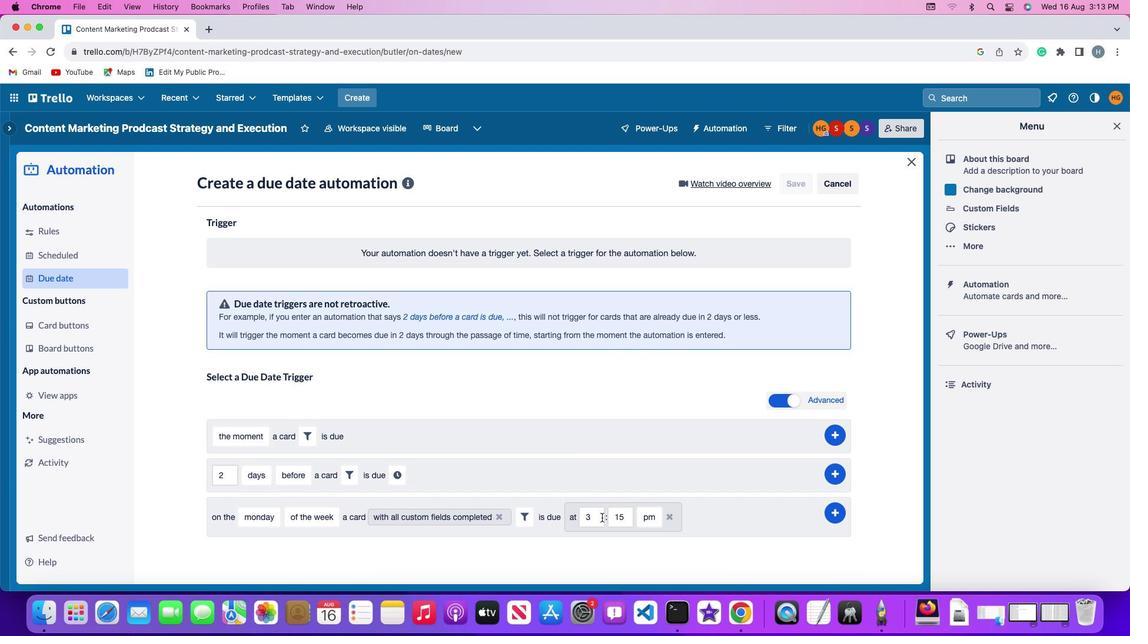 
Action: Mouse pressed left at (601, 517)
Screenshot: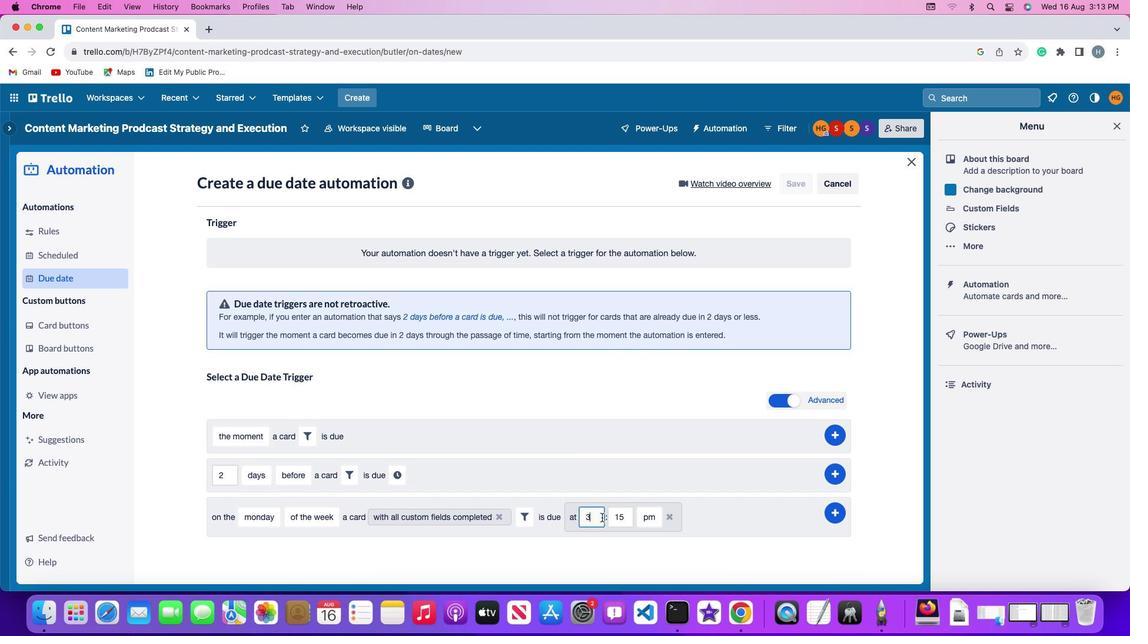 
Action: Mouse moved to (601, 517)
Screenshot: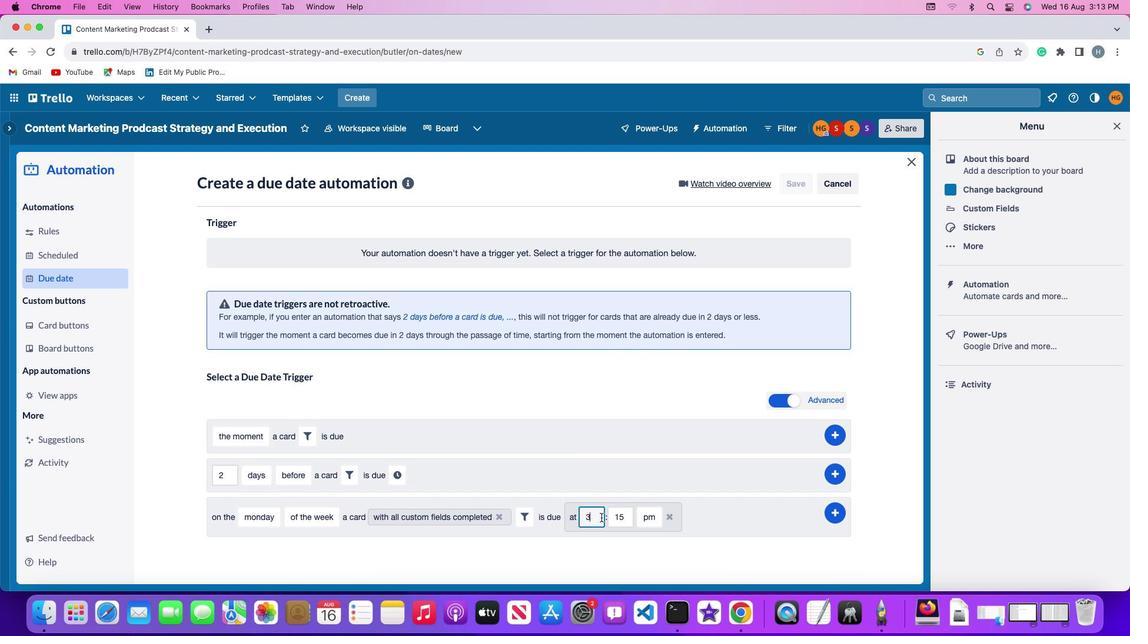 
Action: Key pressed Key.backspace'1''1'
Screenshot: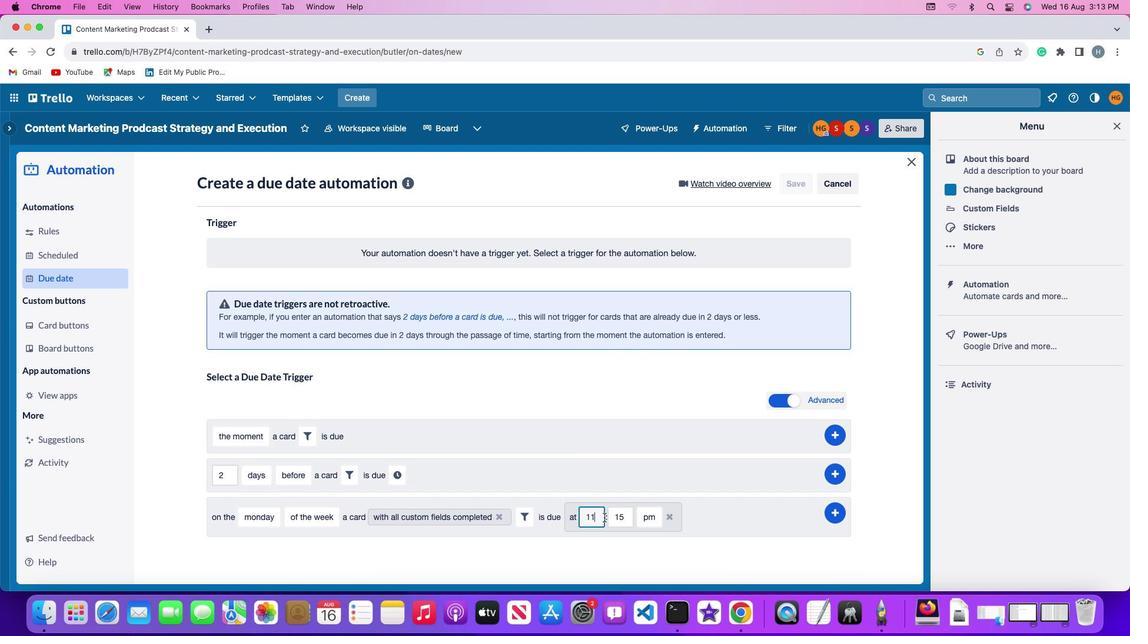 
Action: Mouse moved to (627, 515)
Screenshot: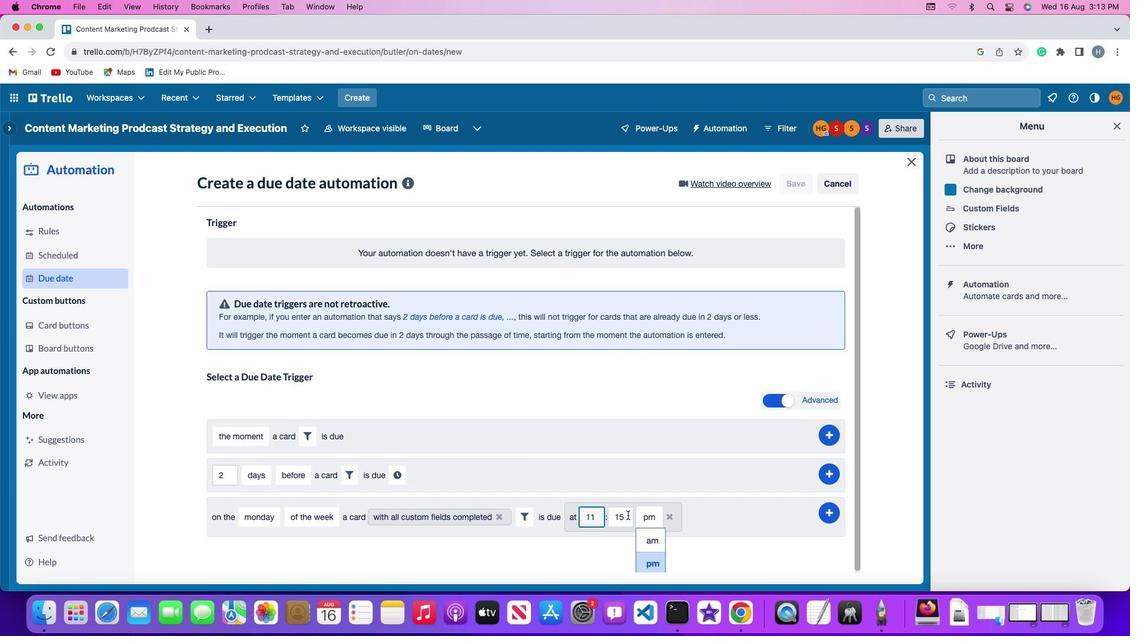 
Action: Mouse pressed left at (627, 515)
Screenshot: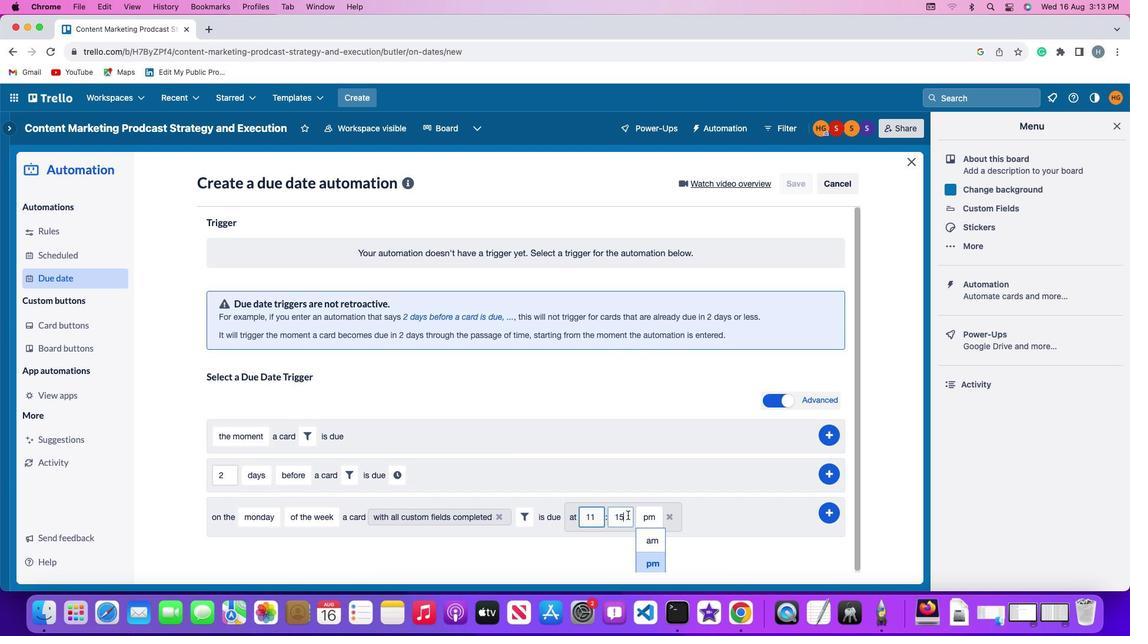 
Action: Key pressed Key.backspaceKey.backspace'0''0'
Screenshot: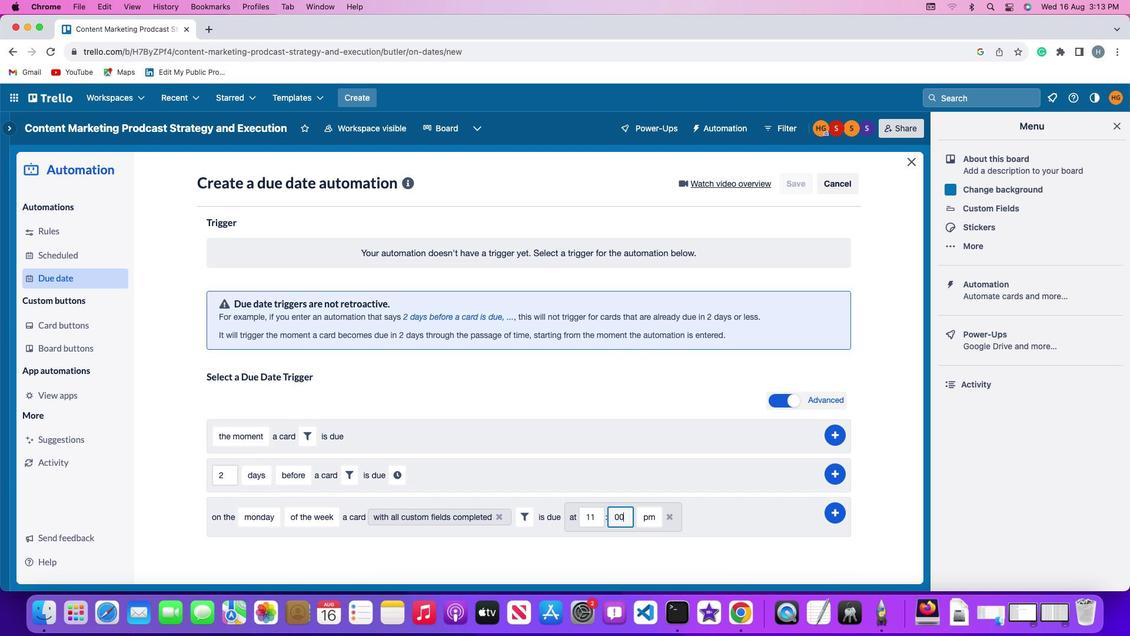 
Action: Mouse moved to (644, 513)
Screenshot: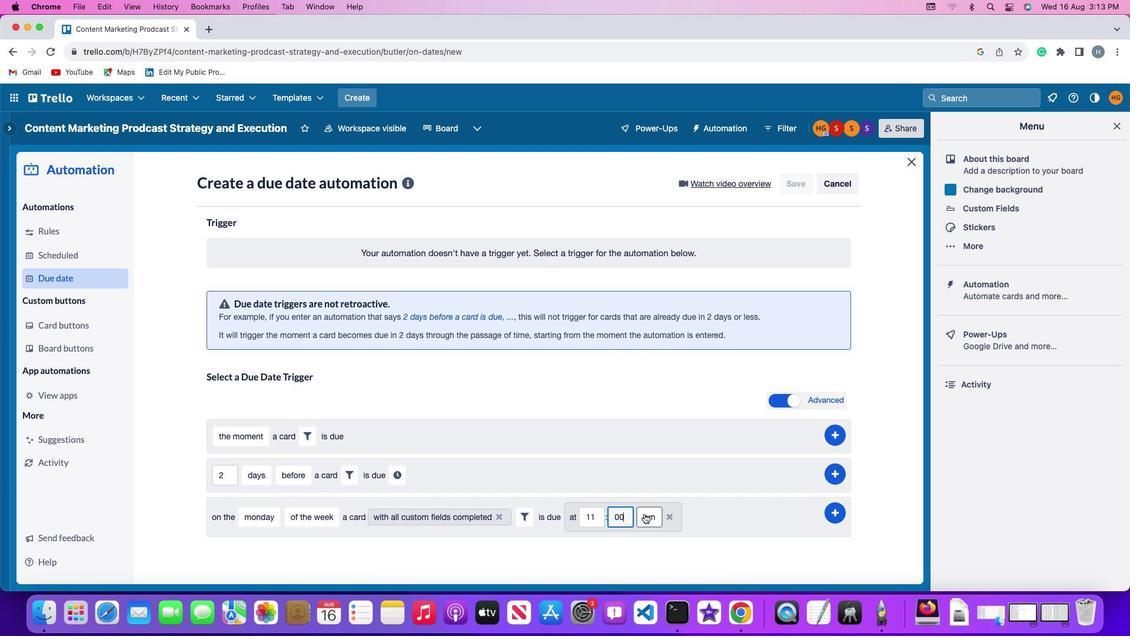 
Action: Mouse pressed left at (644, 513)
Screenshot: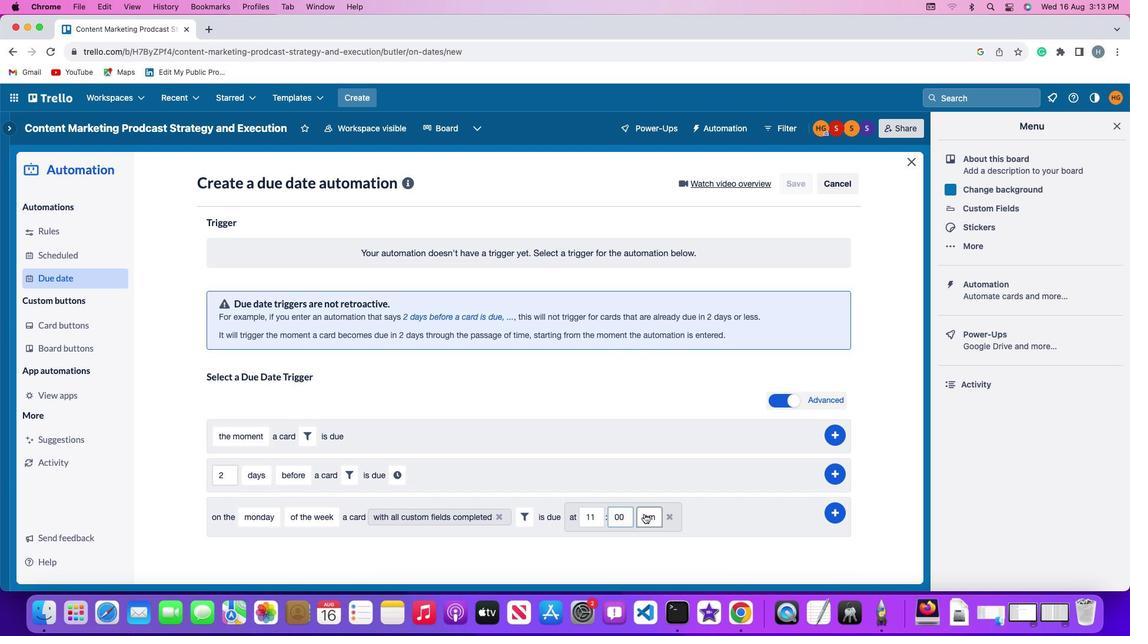 
Action: Mouse moved to (653, 539)
Screenshot: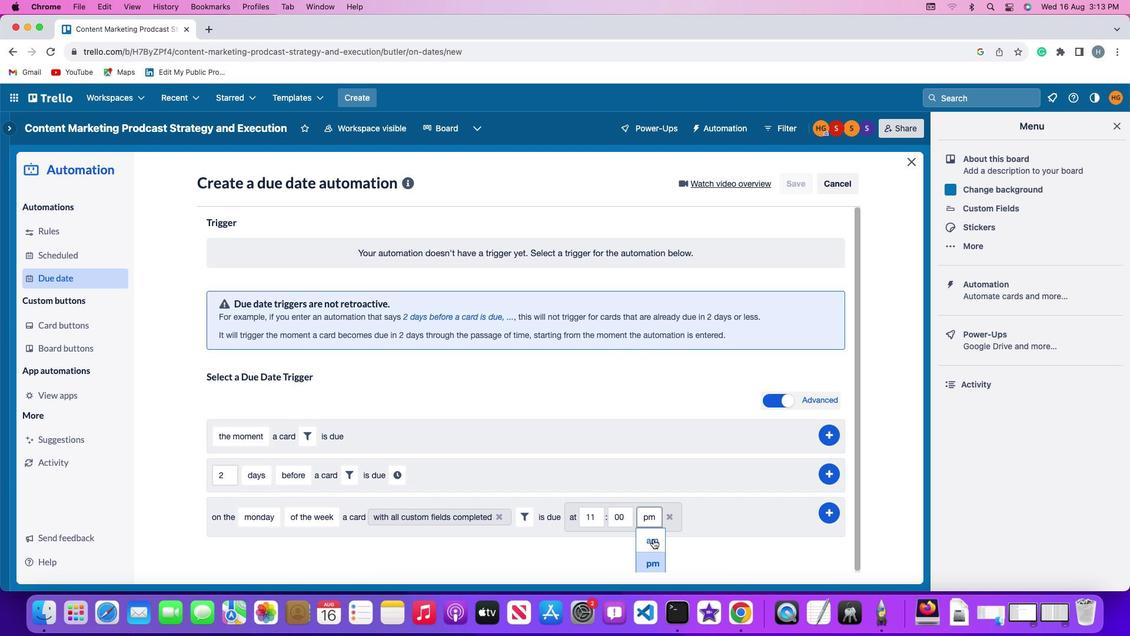 
Action: Mouse pressed left at (653, 539)
Screenshot: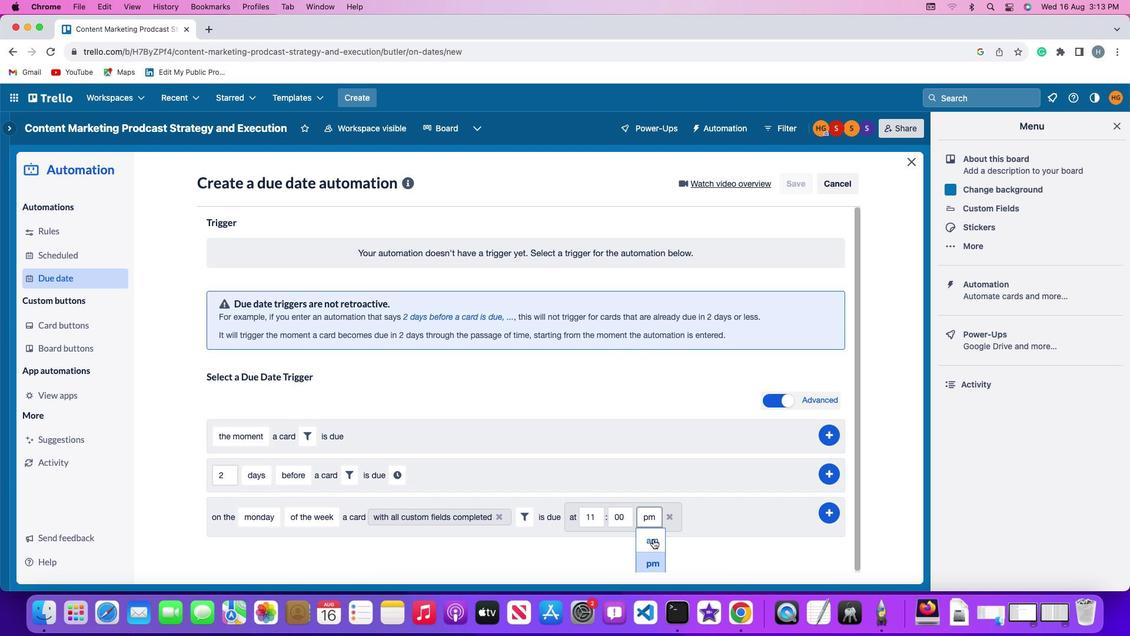 
Action: Mouse moved to (834, 514)
Screenshot: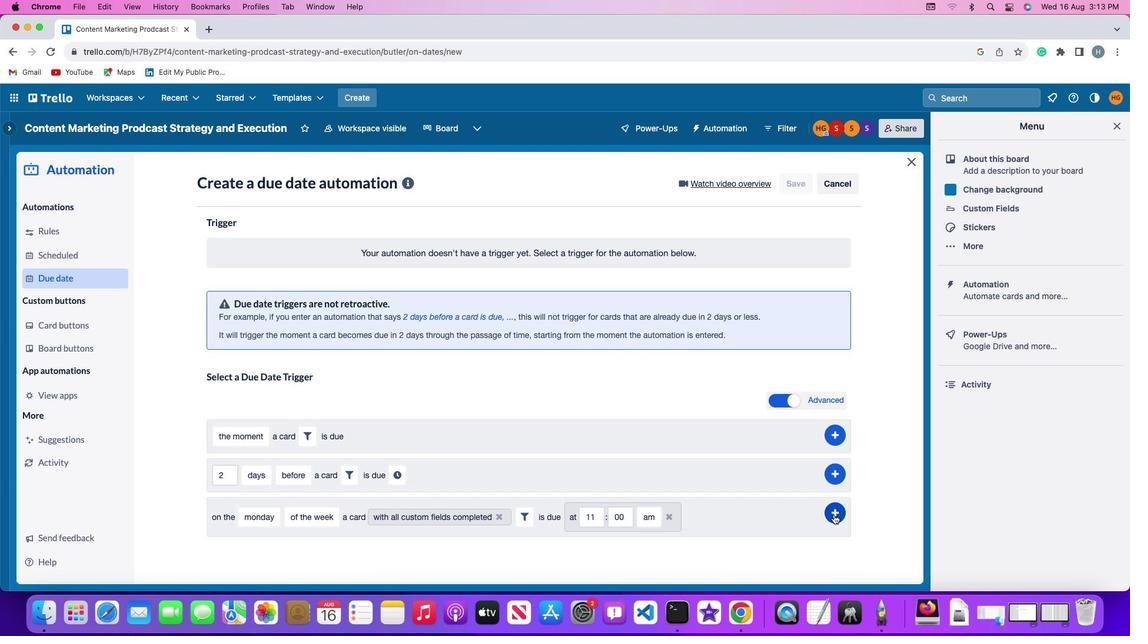 
Action: Mouse pressed left at (834, 514)
Screenshot: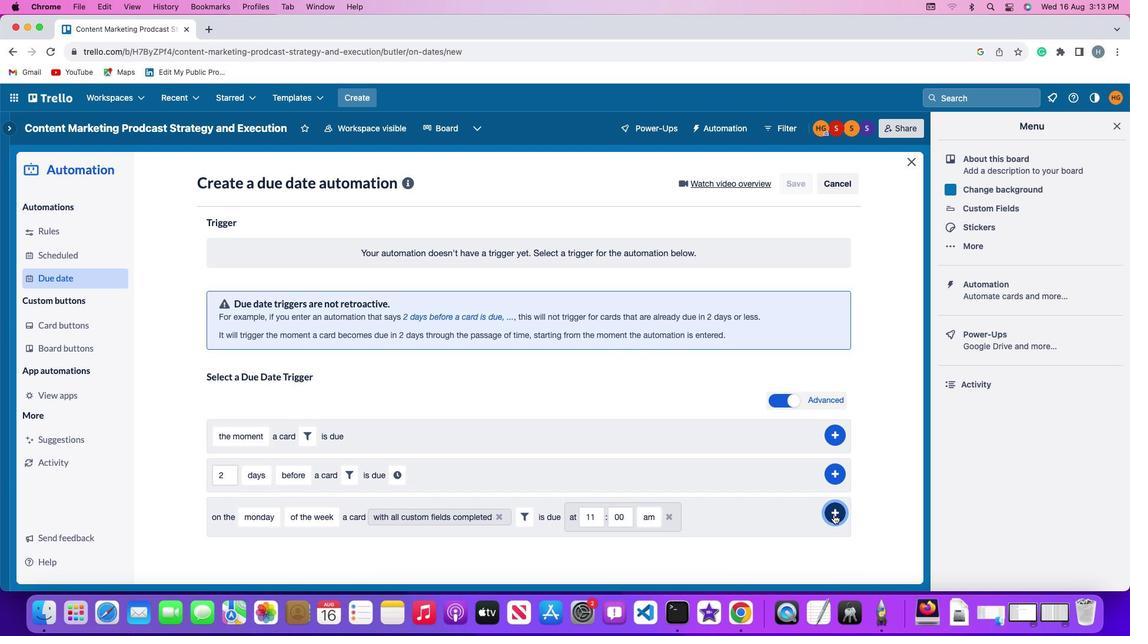 
Action: Mouse moved to (883, 396)
Screenshot: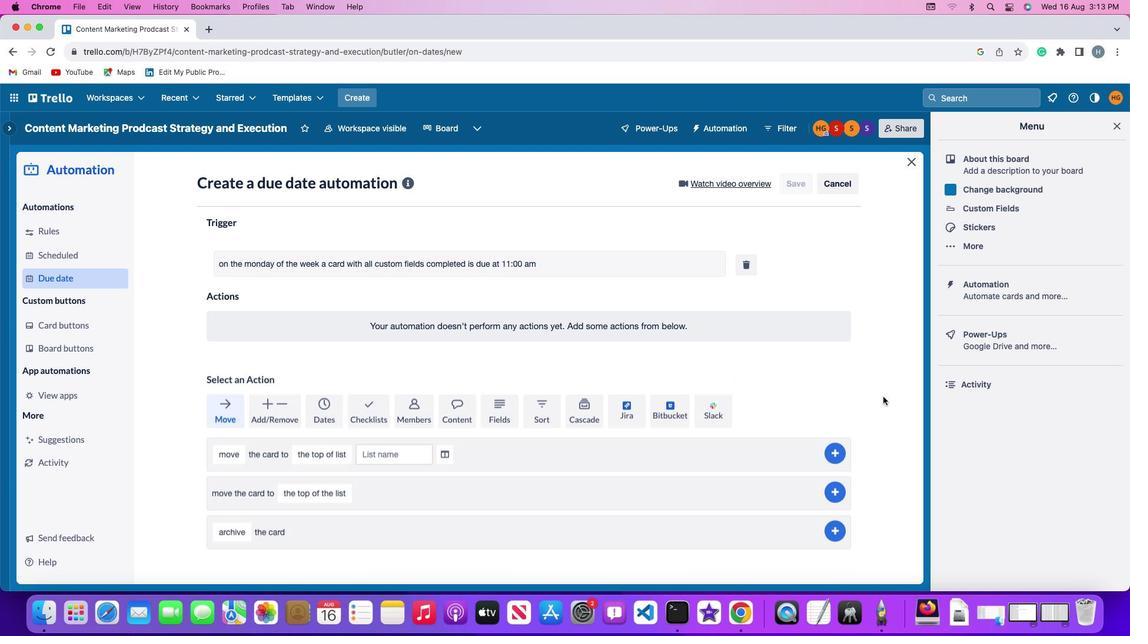 
